Task: Create a due date automation trigger when advanced on, on the monday of the week before a card is due add fields without custom field "Resume" set to a number greater than 1 and lower than 10 at 11:00 AM.
Action: Mouse moved to (826, 255)
Screenshot: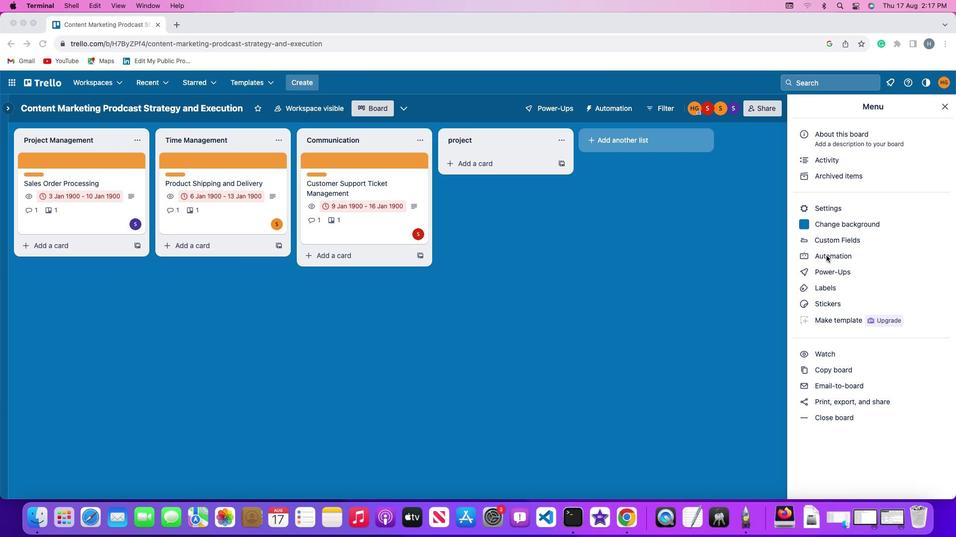 
Action: Mouse pressed left at (826, 255)
Screenshot: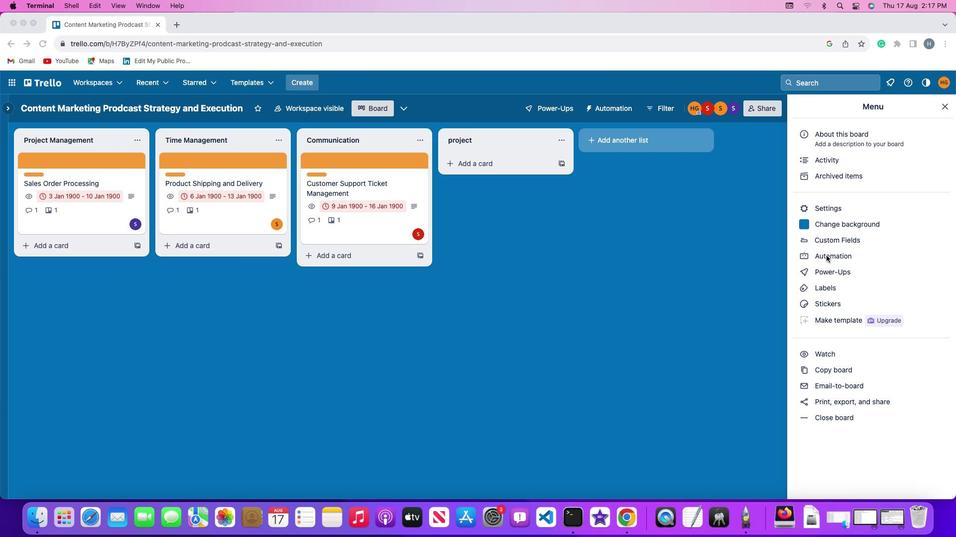 
Action: Mouse pressed left at (826, 255)
Screenshot: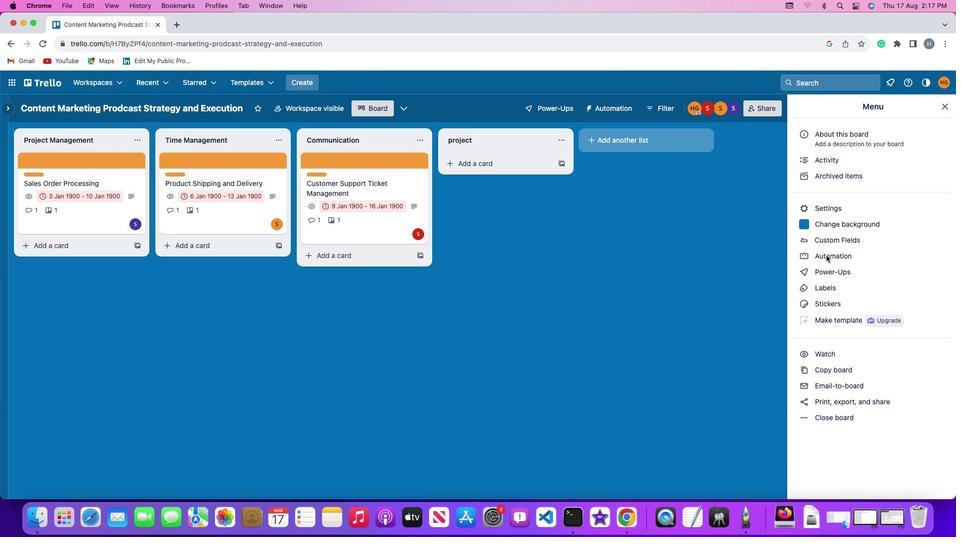 
Action: Mouse moved to (45, 235)
Screenshot: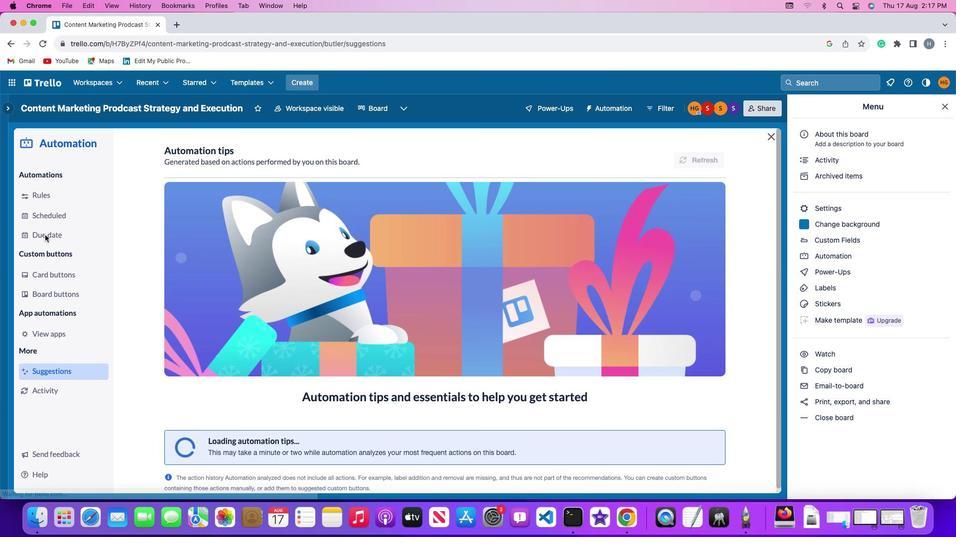 
Action: Mouse pressed left at (45, 235)
Screenshot: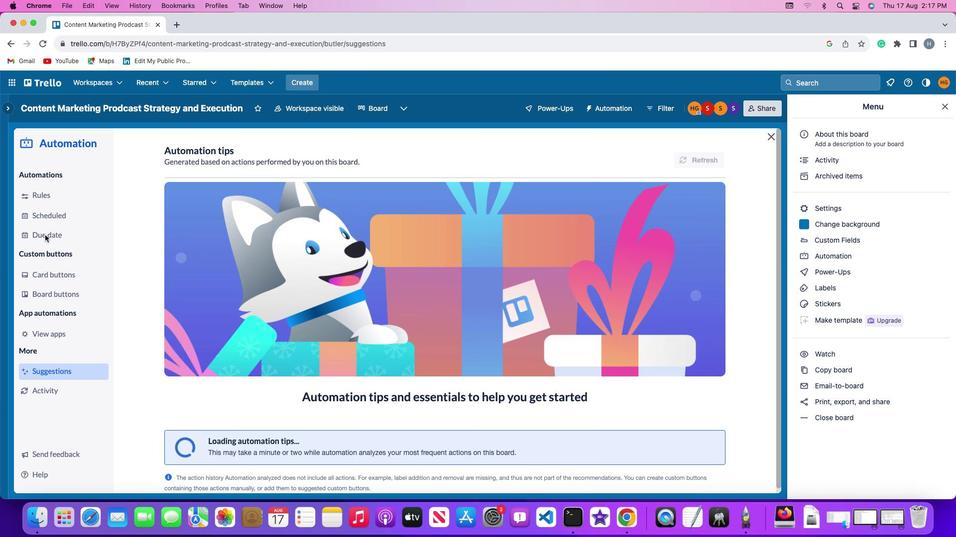 
Action: Mouse moved to (680, 152)
Screenshot: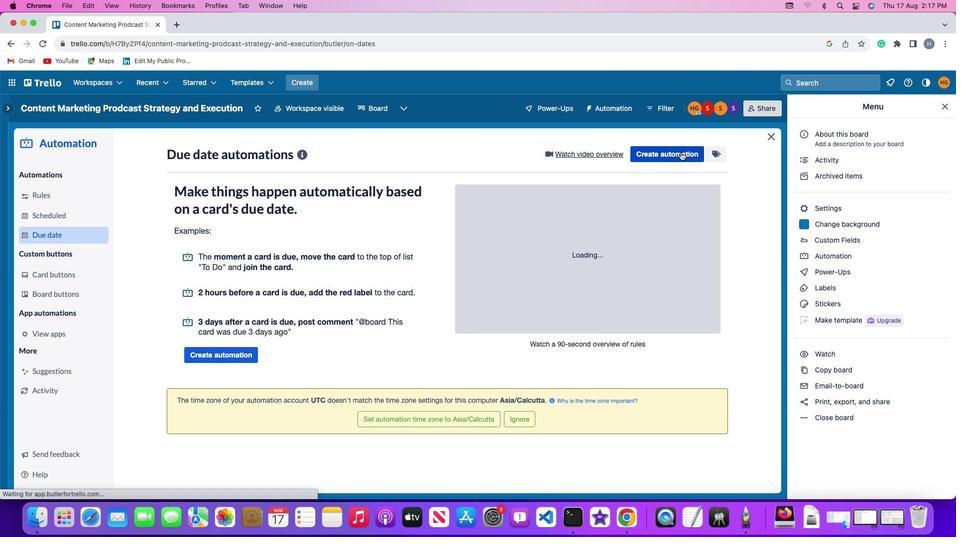 
Action: Mouse pressed left at (680, 152)
Screenshot: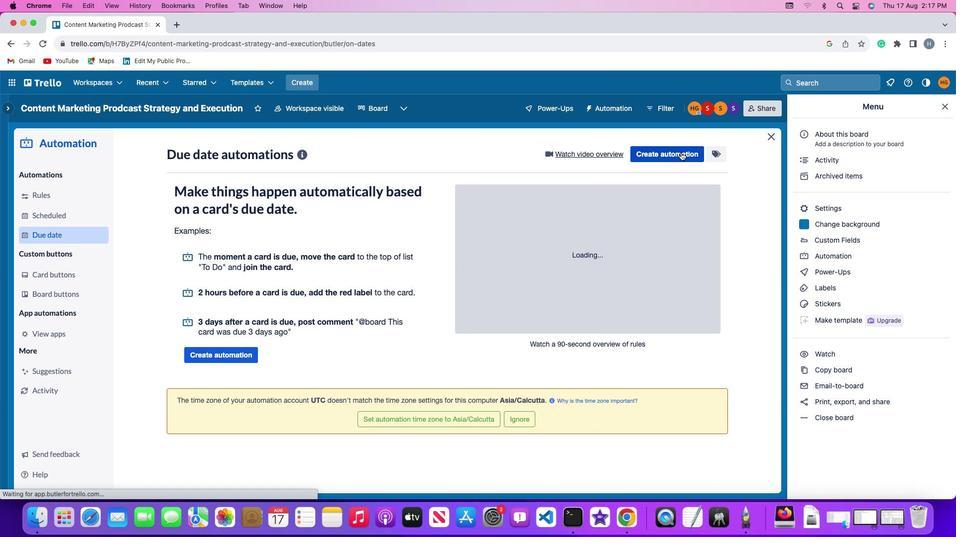 
Action: Mouse moved to (185, 251)
Screenshot: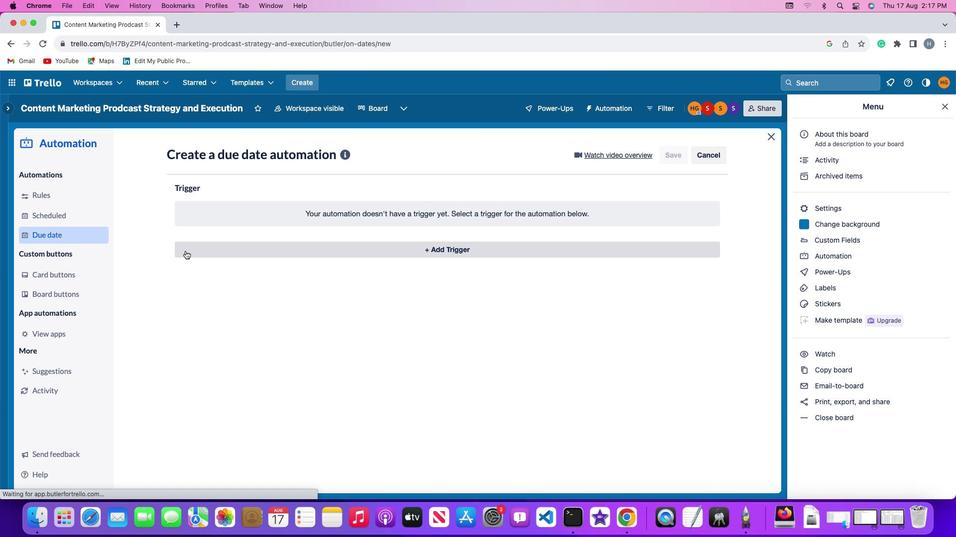 
Action: Mouse pressed left at (185, 251)
Screenshot: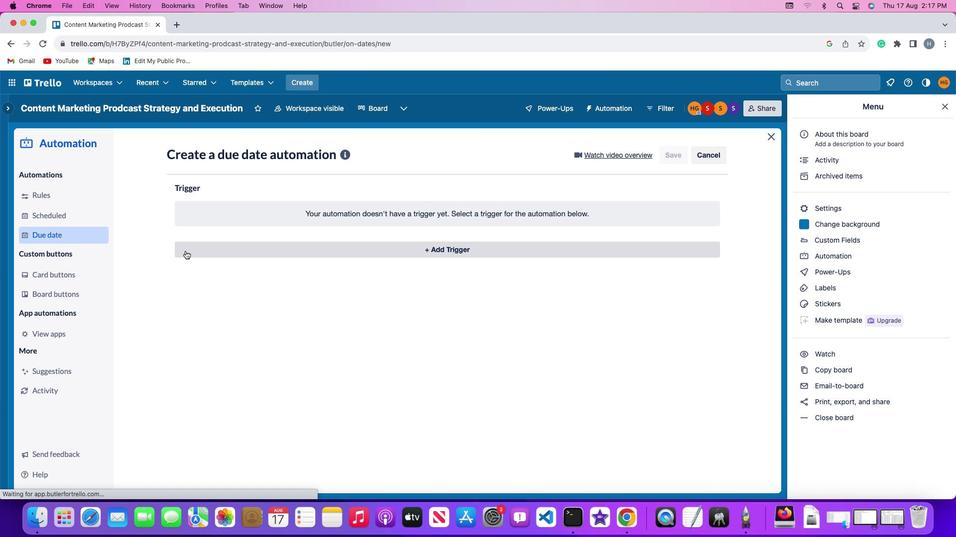 
Action: Mouse moved to (207, 434)
Screenshot: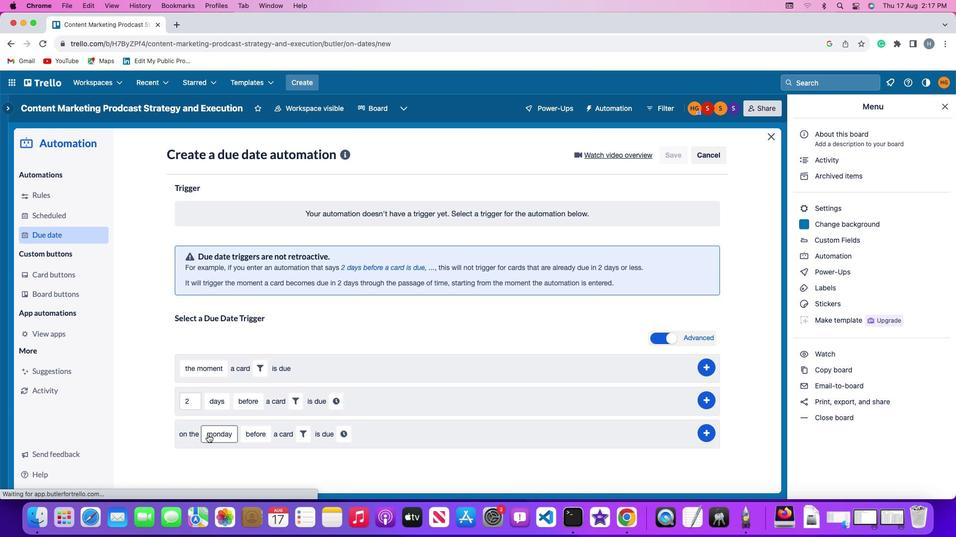 
Action: Mouse pressed left at (207, 434)
Screenshot: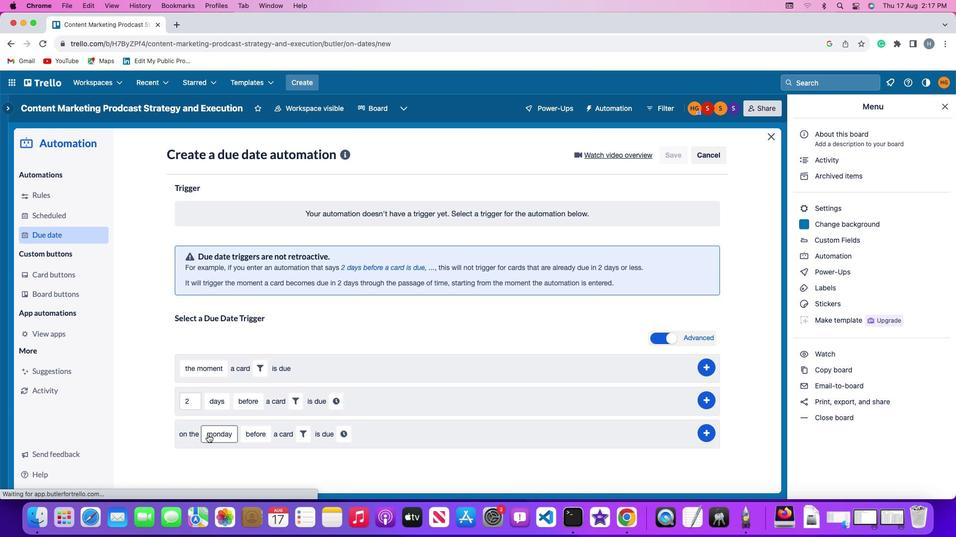 
Action: Mouse moved to (232, 294)
Screenshot: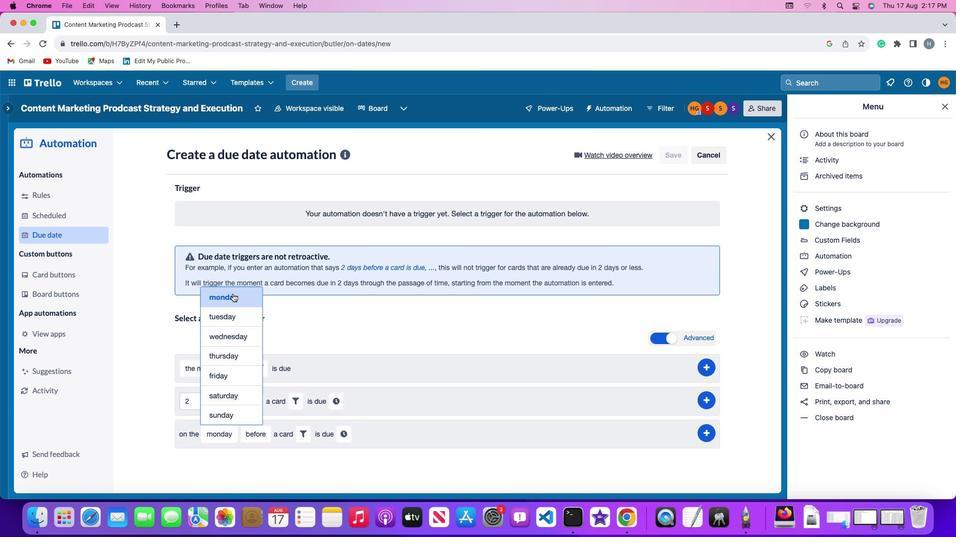 
Action: Mouse pressed left at (232, 294)
Screenshot: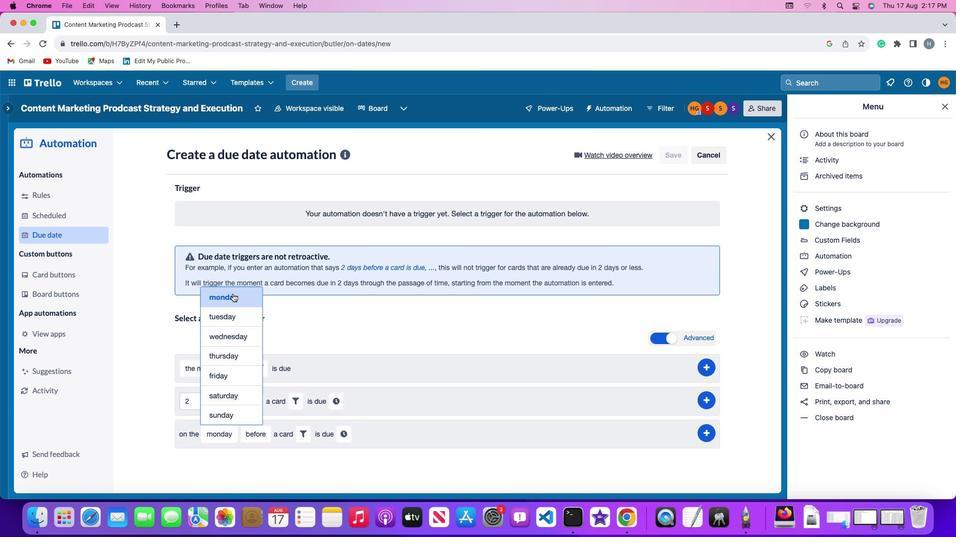 
Action: Mouse moved to (261, 429)
Screenshot: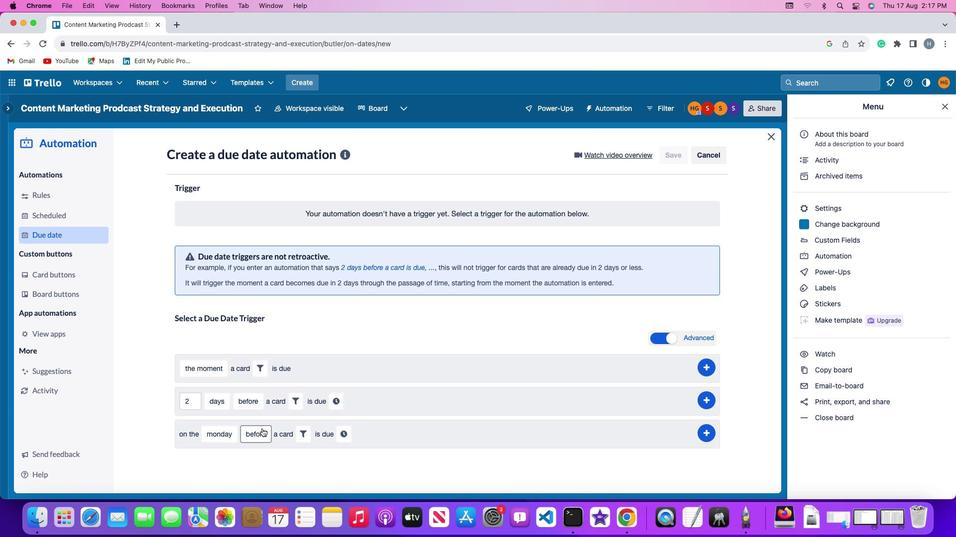 
Action: Mouse pressed left at (261, 429)
Screenshot: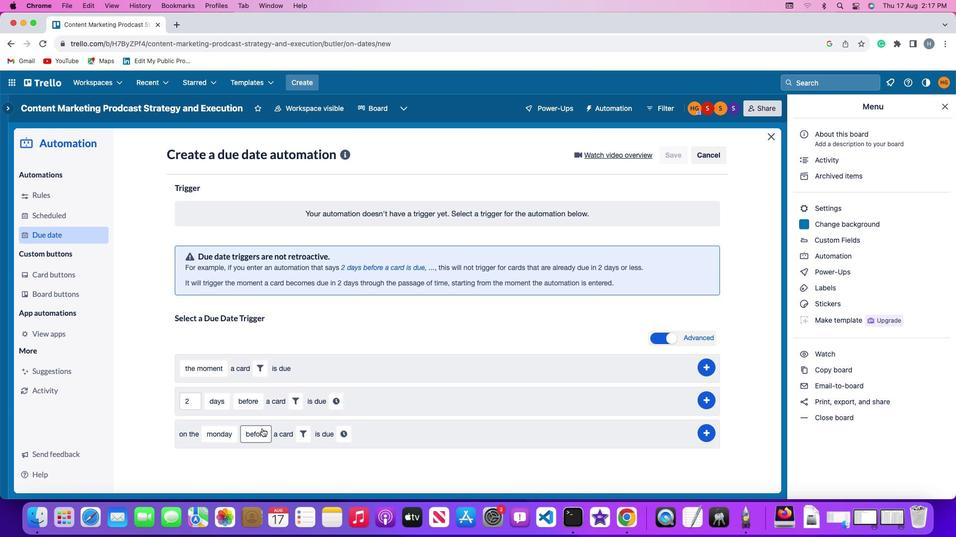 
Action: Mouse moved to (262, 413)
Screenshot: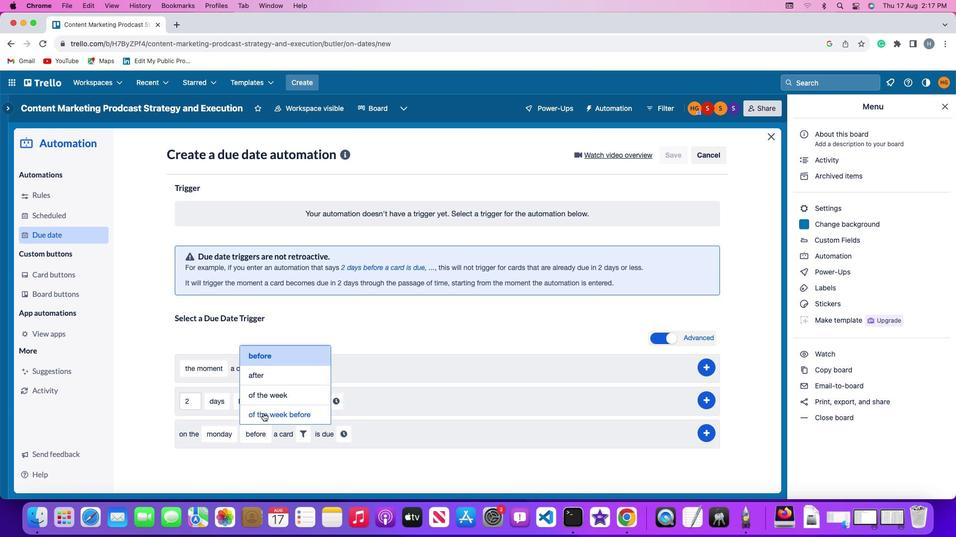 
Action: Mouse pressed left at (262, 413)
Screenshot: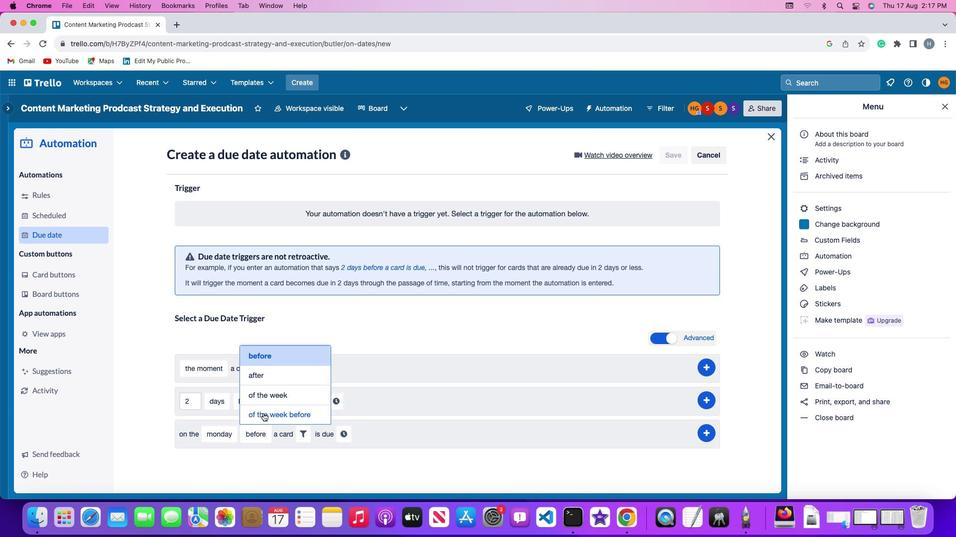 
Action: Mouse moved to (340, 434)
Screenshot: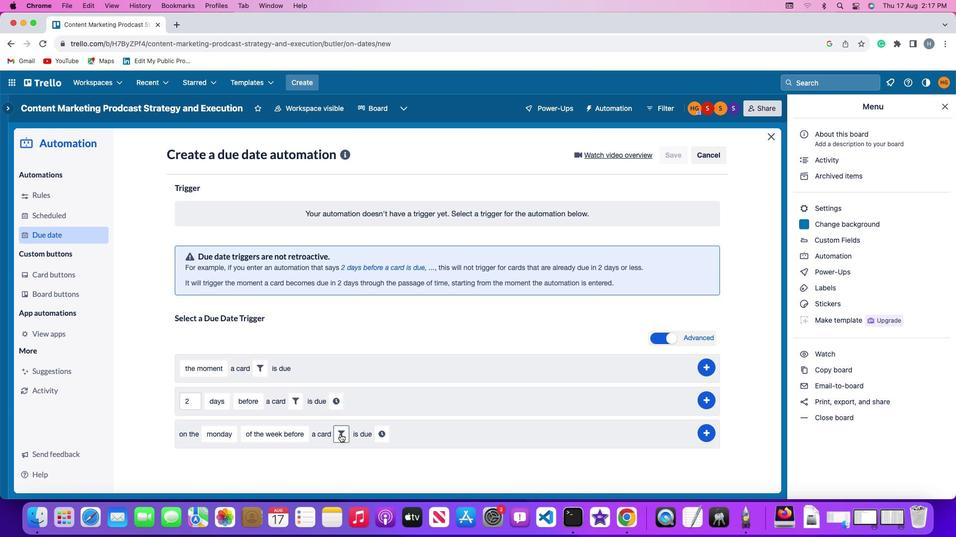 
Action: Mouse pressed left at (340, 434)
Screenshot: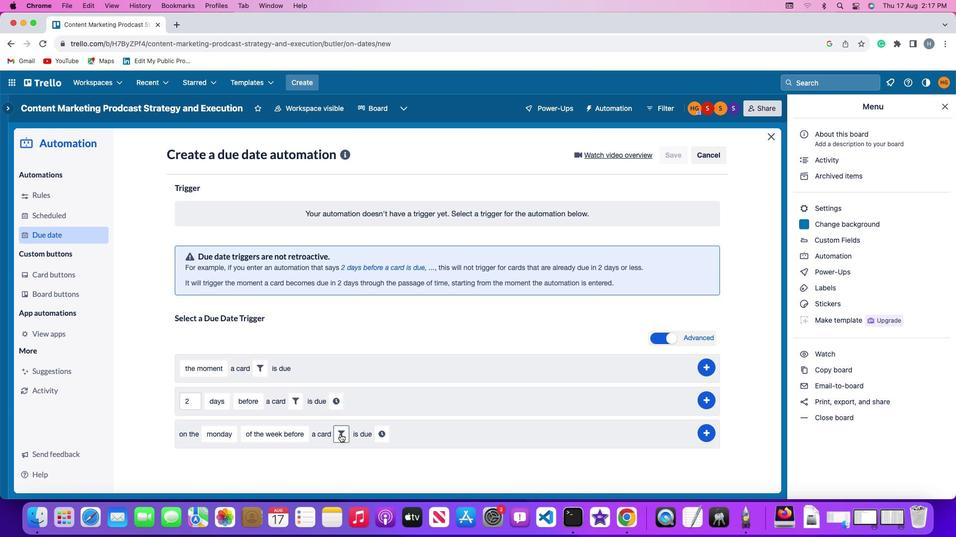 
Action: Mouse moved to (496, 466)
Screenshot: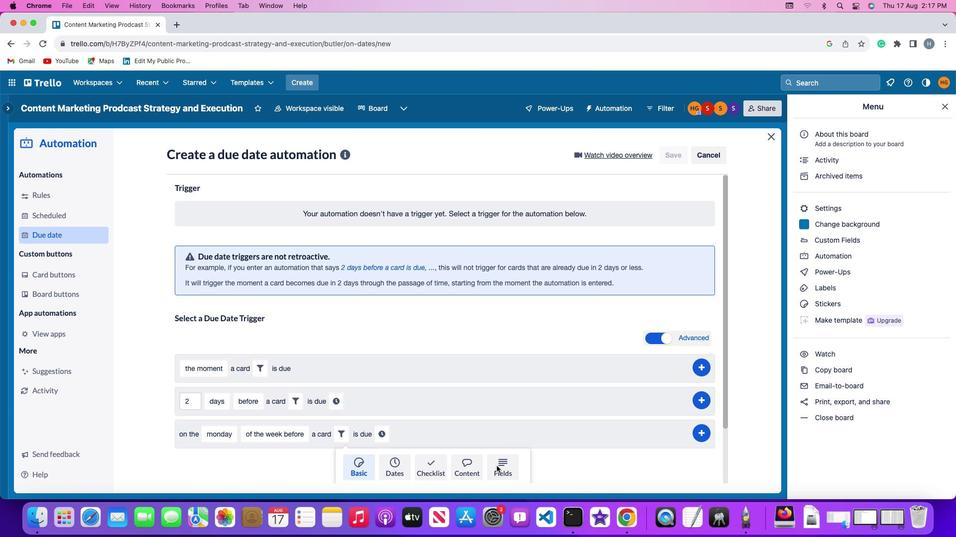 
Action: Mouse pressed left at (496, 466)
Screenshot: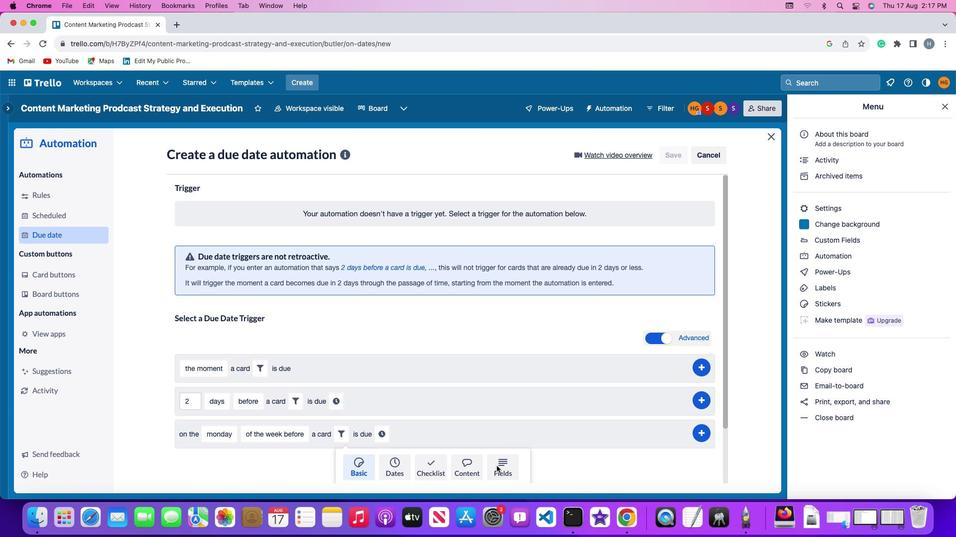 
Action: Mouse moved to (307, 456)
Screenshot: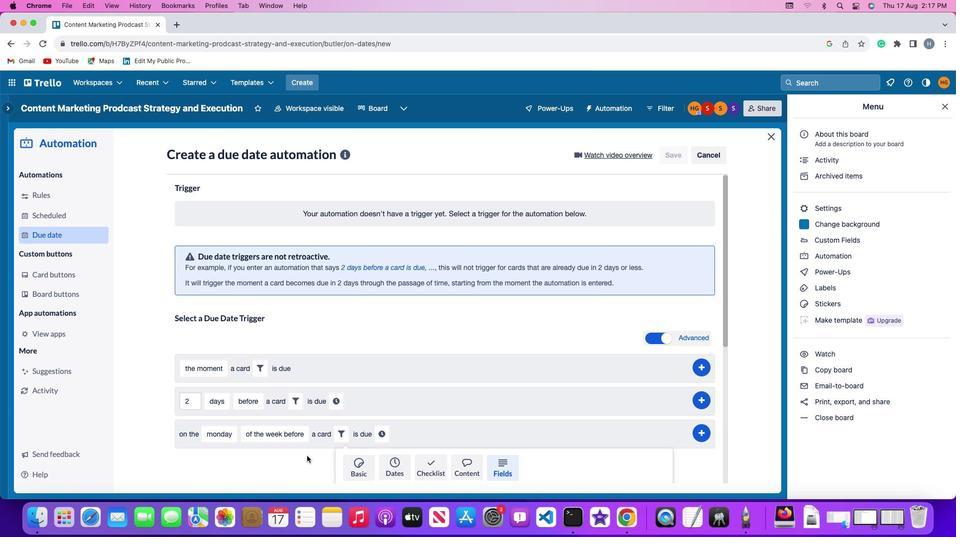 
Action: Mouse scrolled (307, 456) with delta (0, 0)
Screenshot: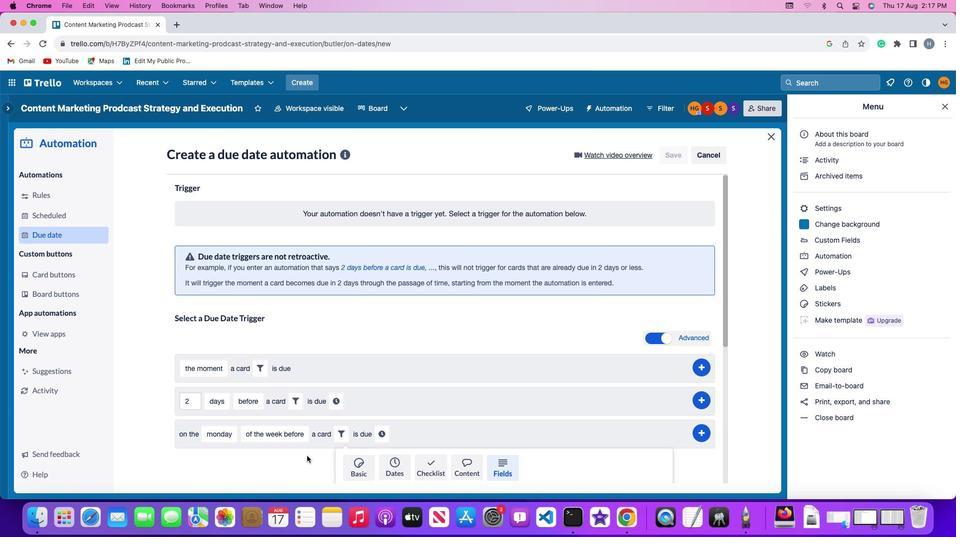 
Action: Mouse scrolled (307, 456) with delta (0, 0)
Screenshot: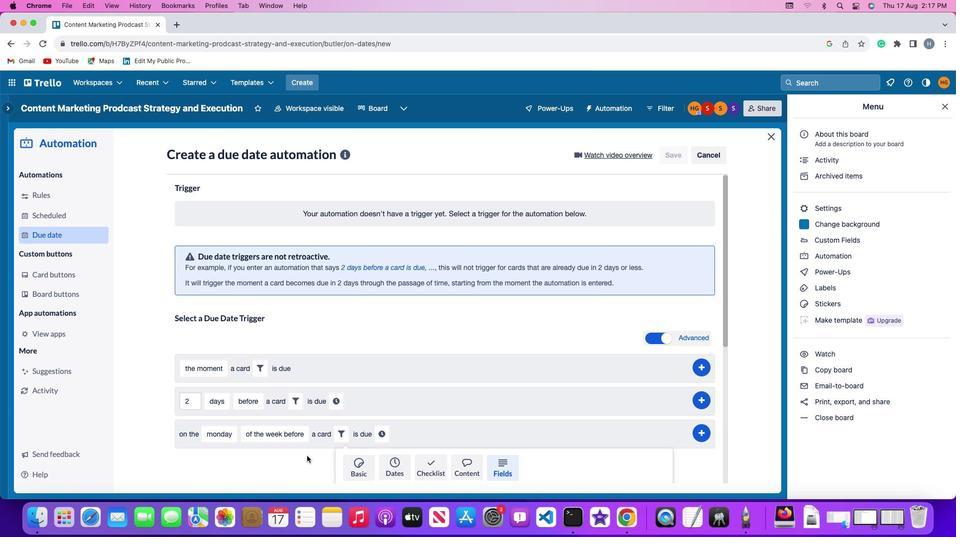 
Action: Mouse scrolled (307, 456) with delta (0, -1)
Screenshot: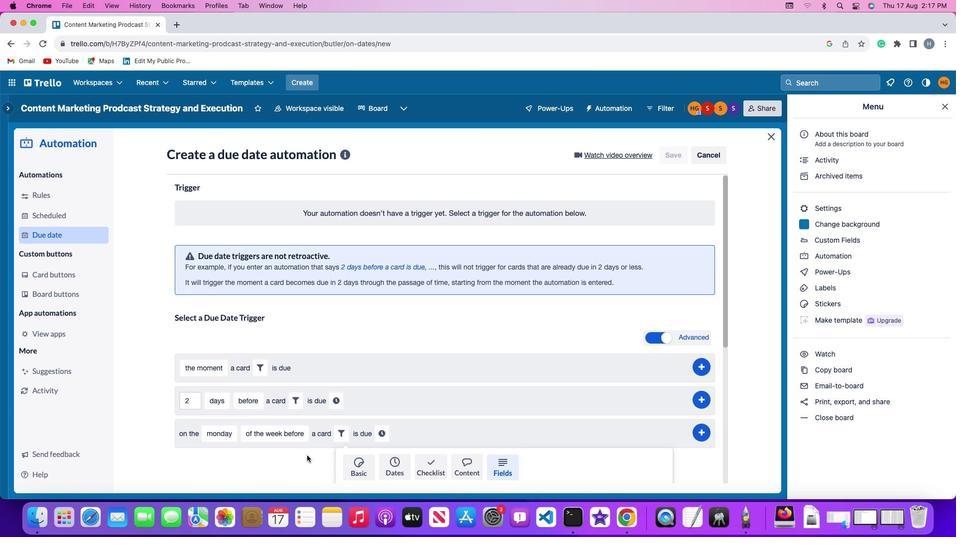 
Action: Mouse moved to (307, 456)
Screenshot: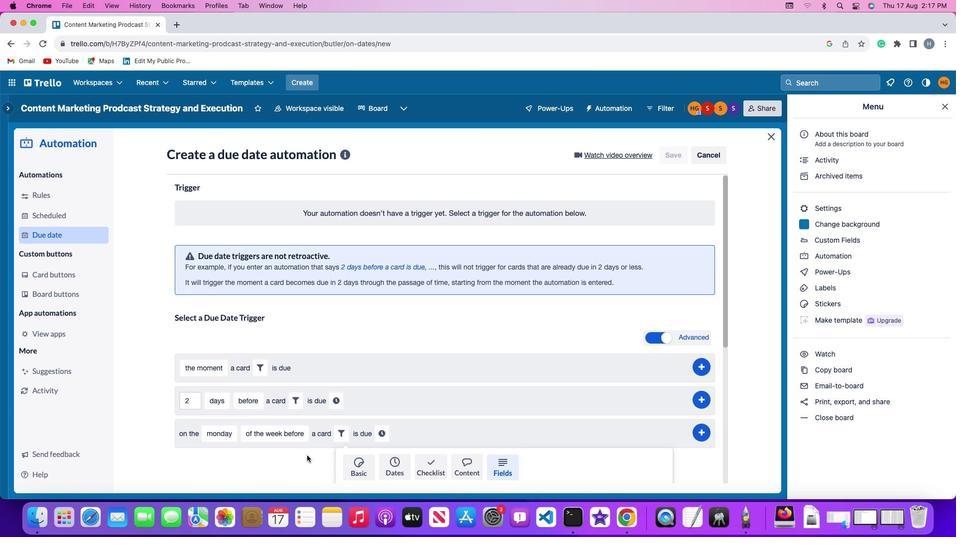 
Action: Mouse scrolled (307, 456) with delta (0, -2)
Screenshot: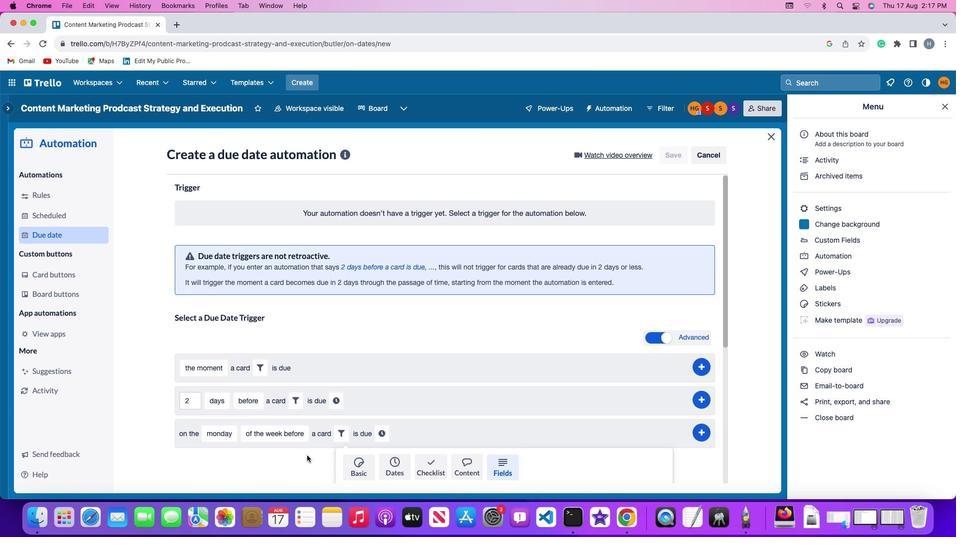 
Action: Mouse moved to (306, 455)
Screenshot: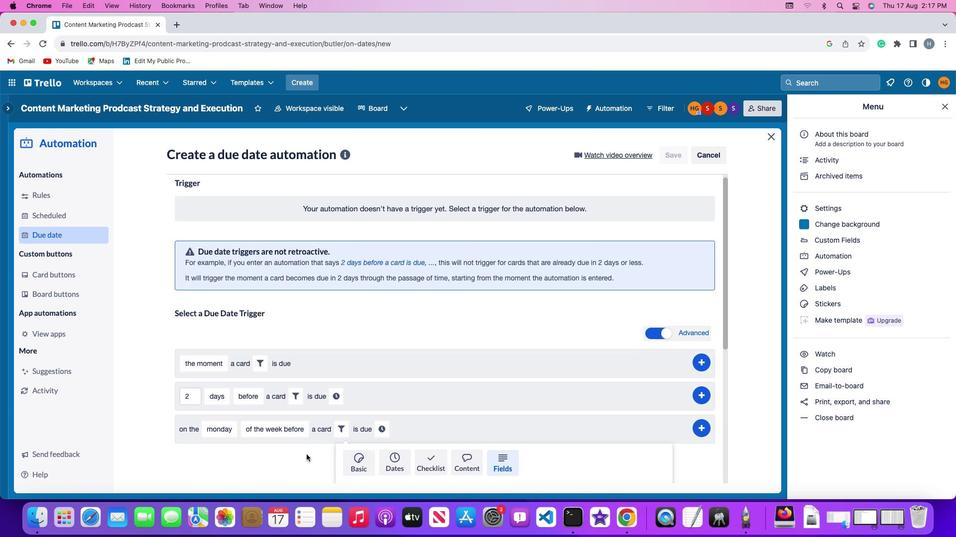 
Action: Mouse scrolled (306, 455) with delta (0, -2)
Screenshot: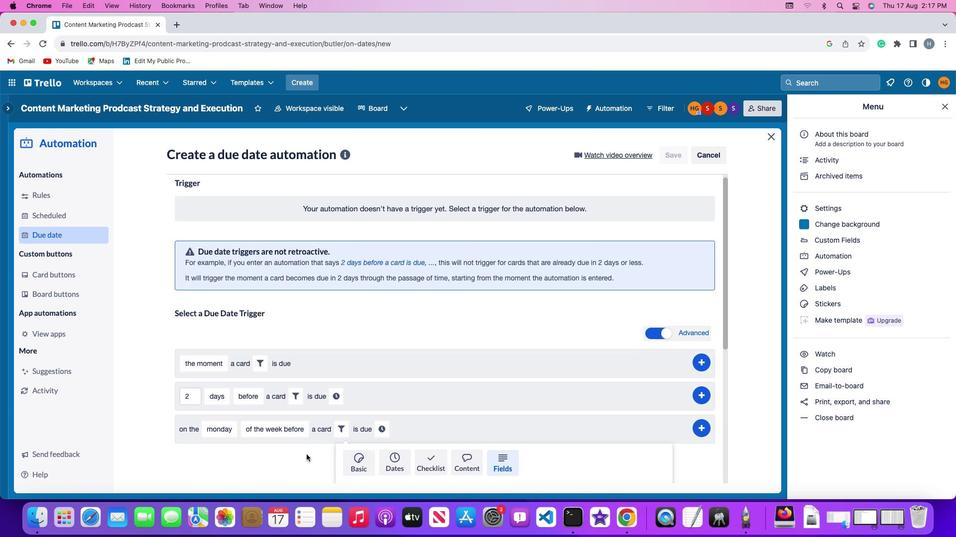 
Action: Mouse moved to (305, 453)
Screenshot: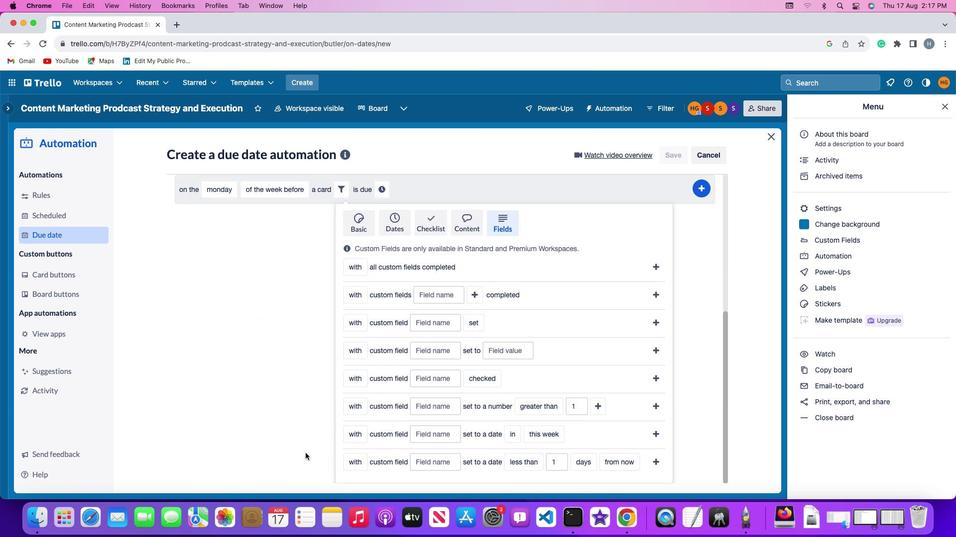 
Action: Mouse scrolled (305, 453) with delta (0, 0)
Screenshot: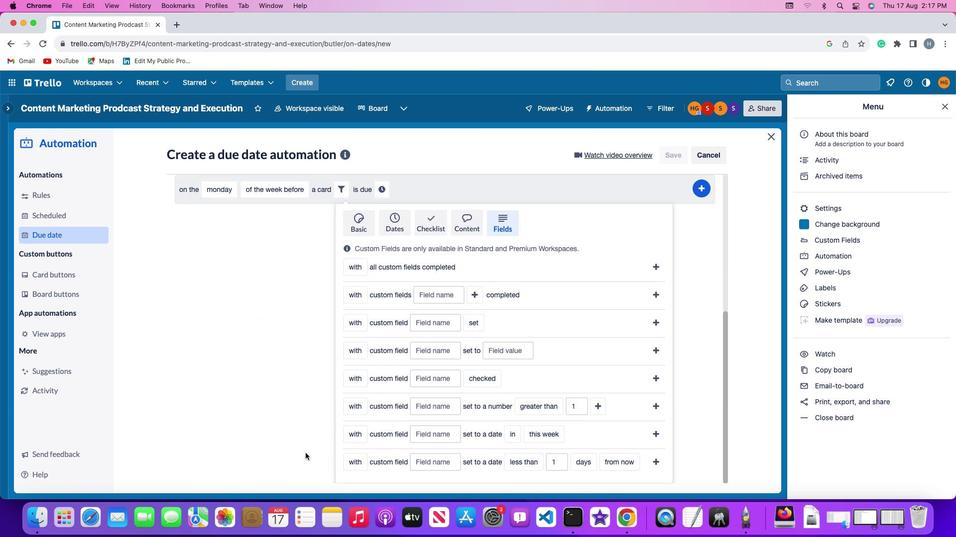 
Action: Mouse moved to (305, 453)
Screenshot: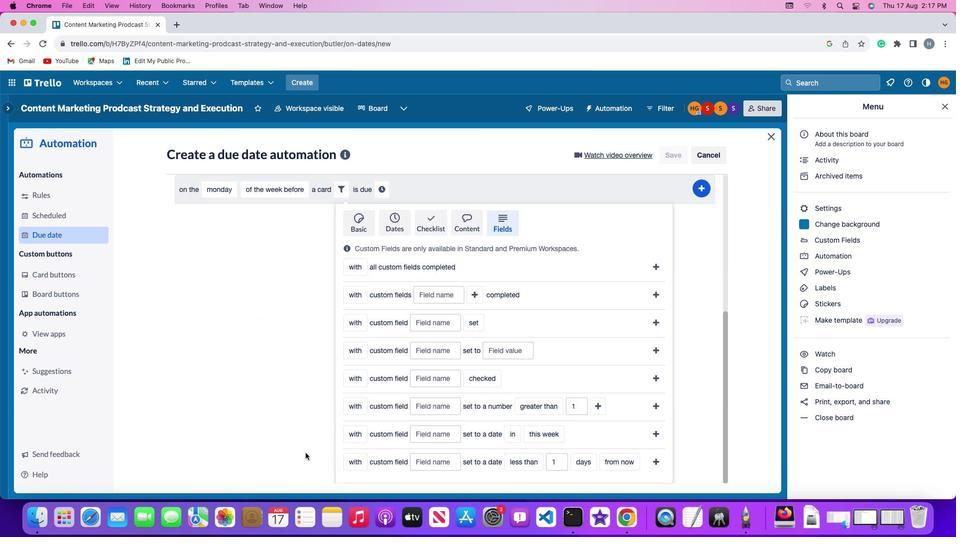 
Action: Mouse scrolled (305, 453) with delta (0, 0)
Screenshot: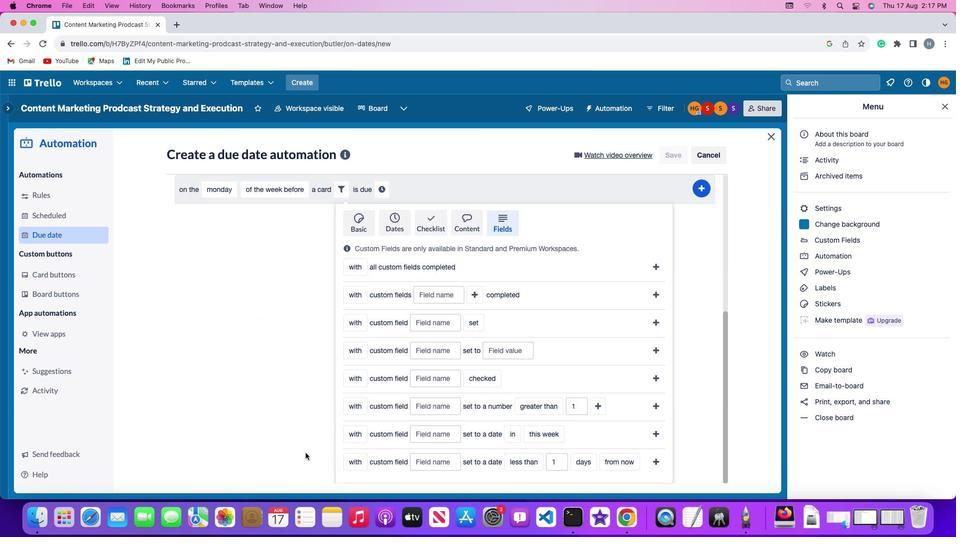 
Action: Mouse moved to (305, 453)
Screenshot: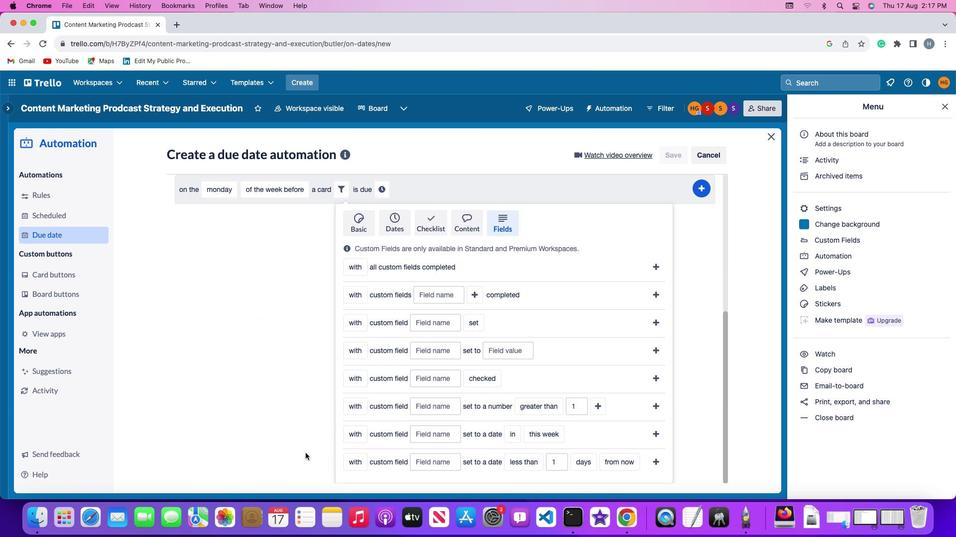 
Action: Mouse scrolled (305, 453) with delta (0, -1)
Screenshot: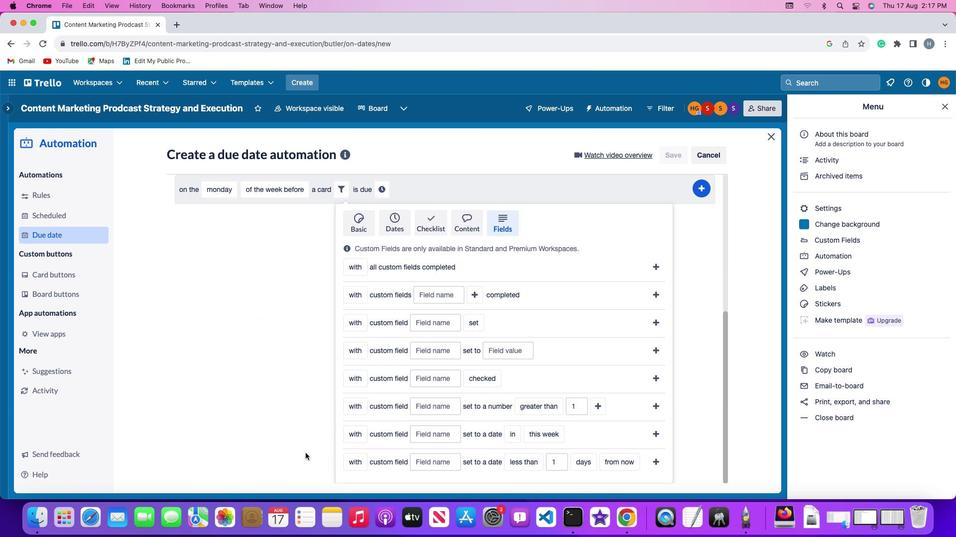 
Action: Mouse scrolled (305, 453) with delta (0, -2)
Screenshot: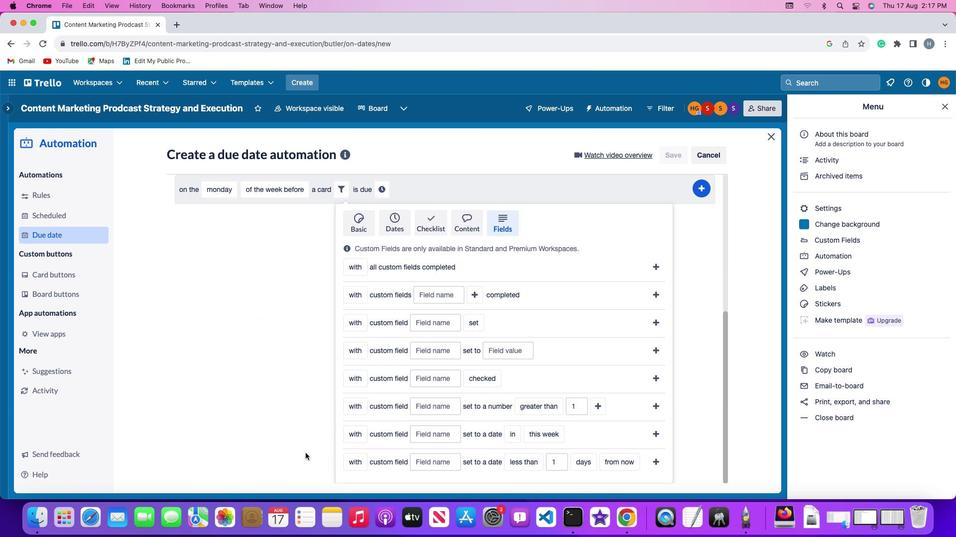 
Action: Mouse moved to (344, 403)
Screenshot: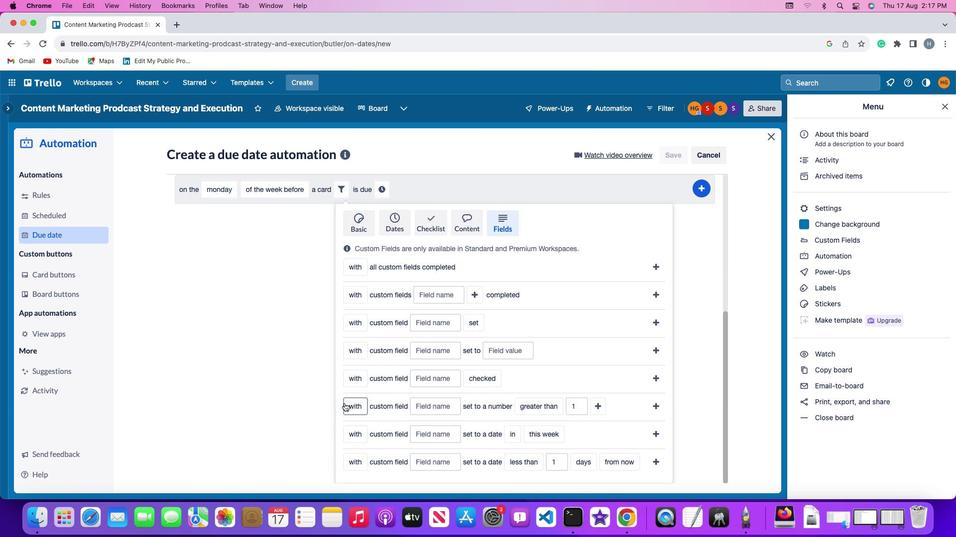 
Action: Mouse pressed left at (344, 403)
Screenshot: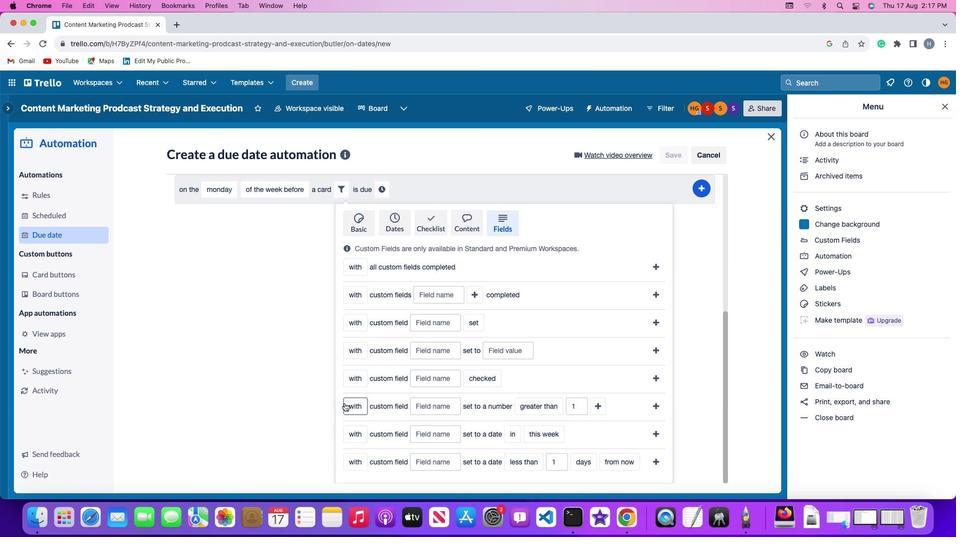 
Action: Mouse moved to (355, 446)
Screenshot: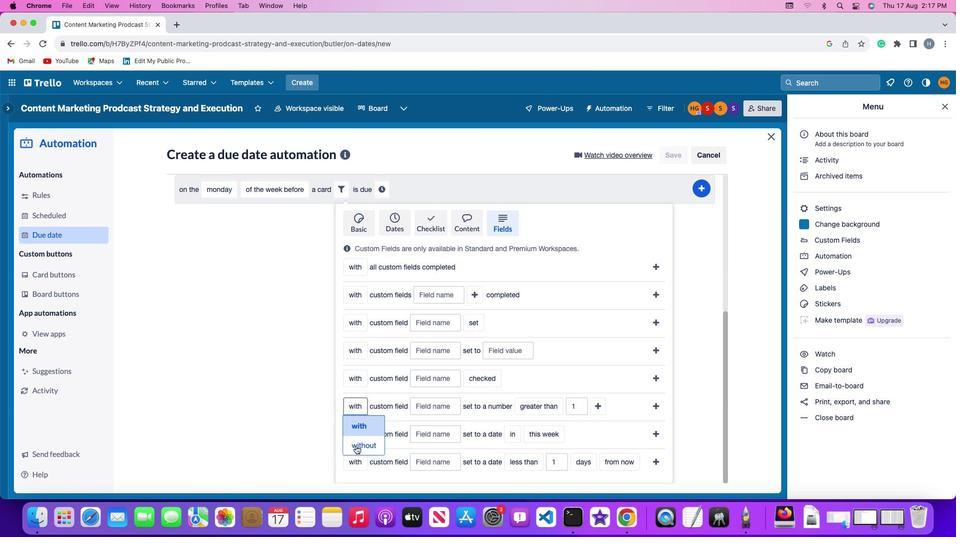 
Action: Mouse pressed left at (355, 446)
Screenshot: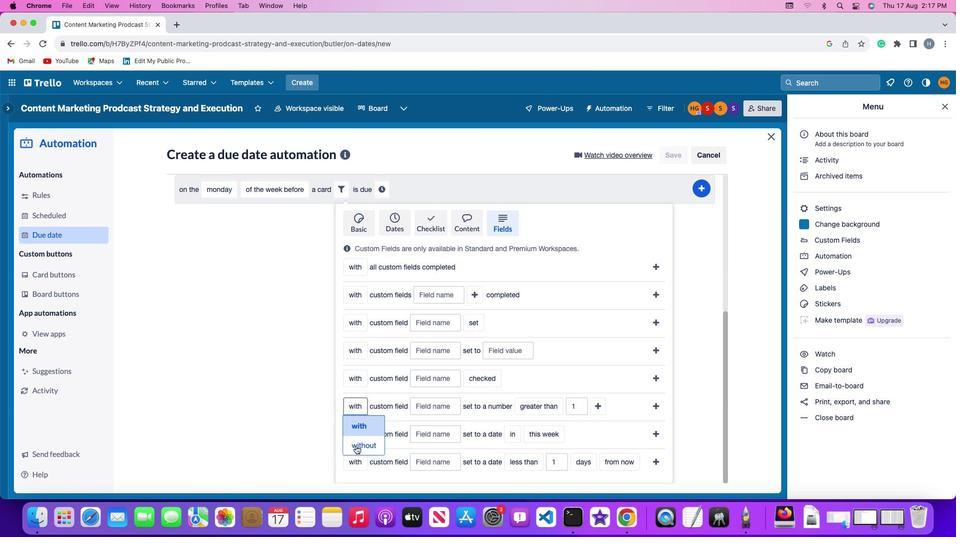 
Action: Mouse moved to (445, 402)
Screenshot: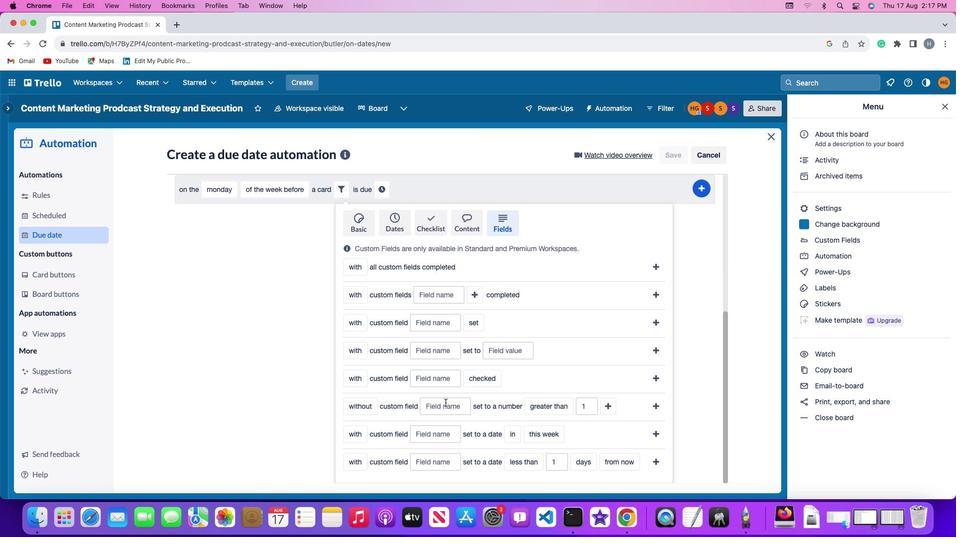 
Action: Mouse pressed left at (445, 402)
Screenshot: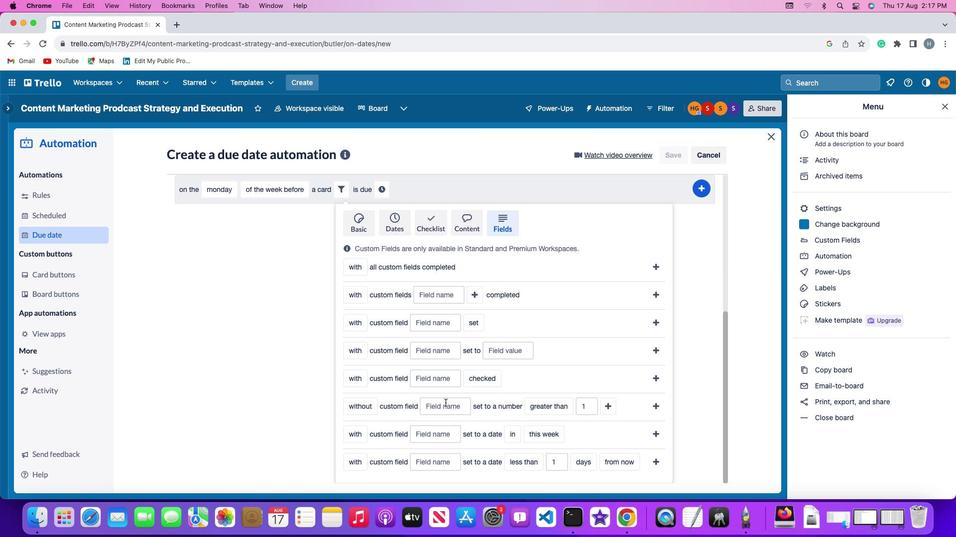 
Action: Key pressed Key.shift'R''e''s''u''m''e'
Screenshot: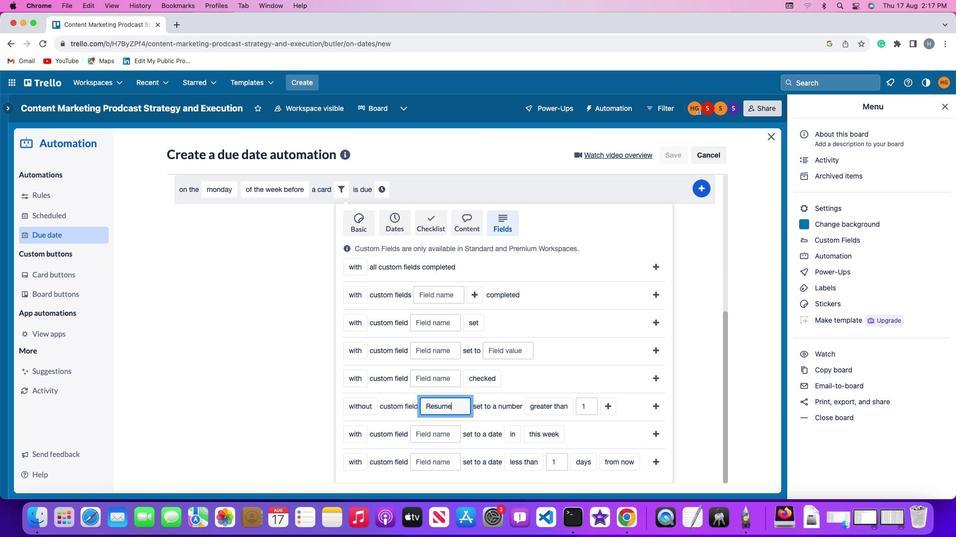 
Action: Mouse moved to (528, 403)
Screenshot: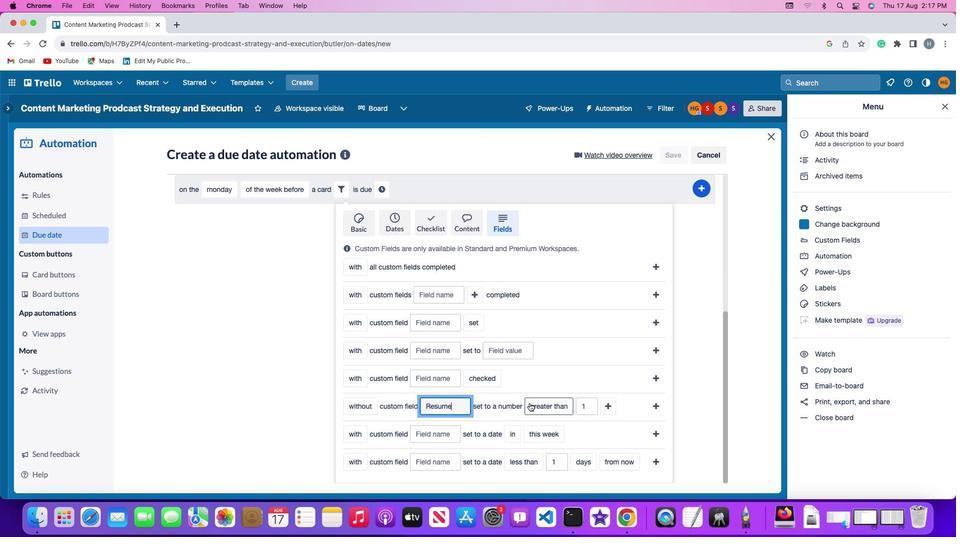 
Action: Mouse pressed left at (528, 403)
Screenshot: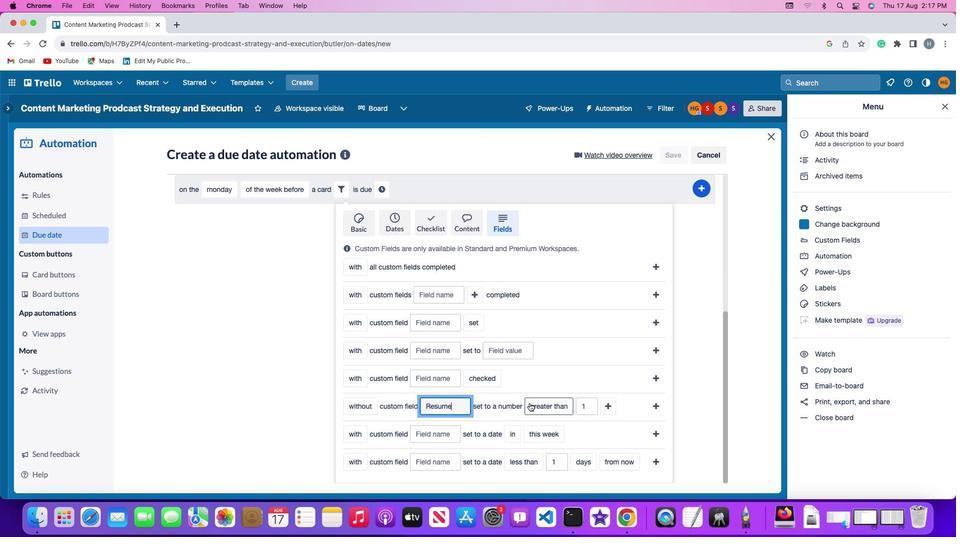 
Action: Mouse moved to (555, 330)
Screenshot: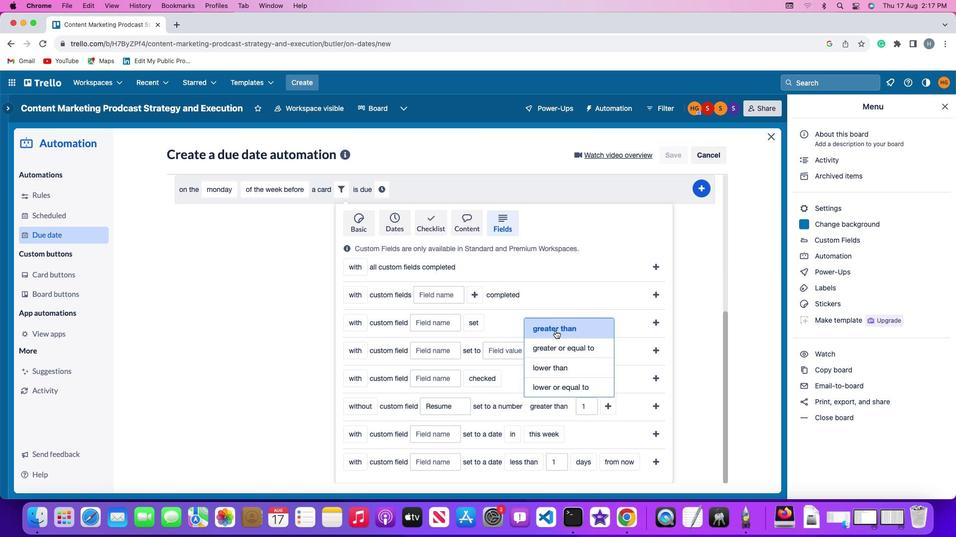 
Action: Mouse pressed left at (555, 330)
Screenshot: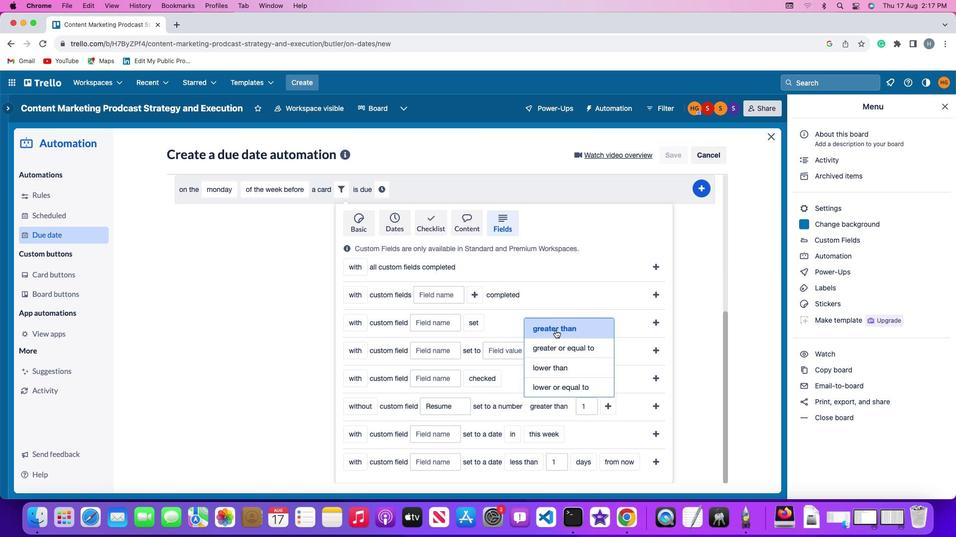
Action: Mouse moved to (590, 406)
Screenshot: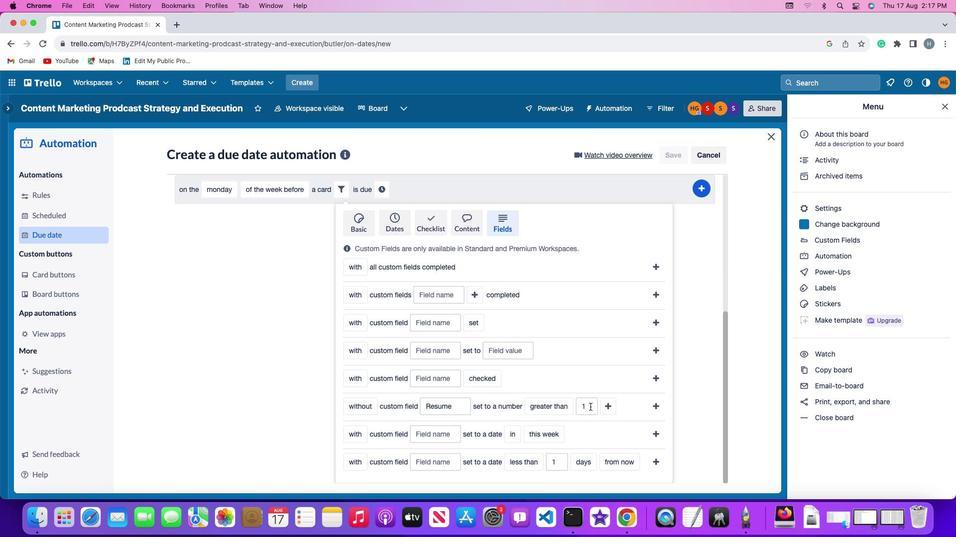 
Action: Mouse pressed left at (590, 406)
Screenshot: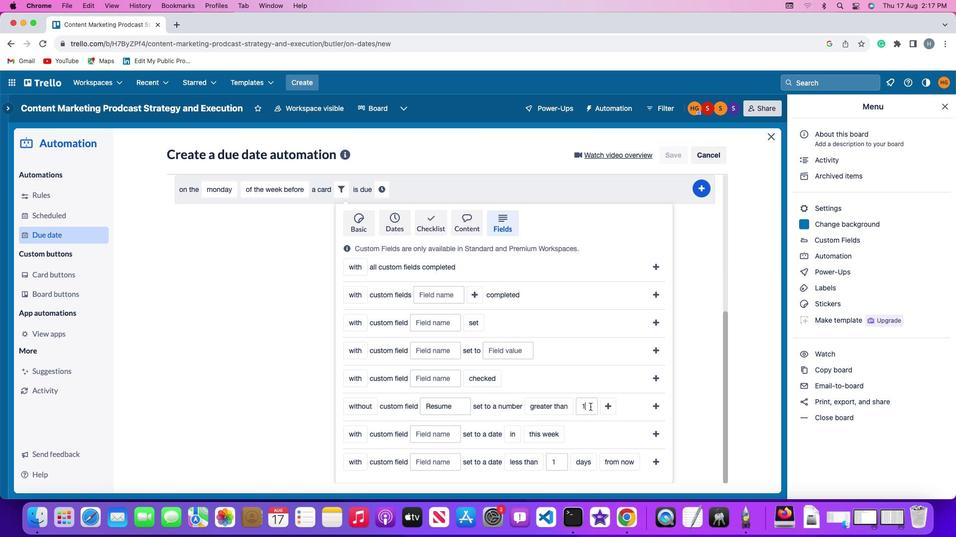 
Action: Mouse moved to (582, 412)
Screenshot: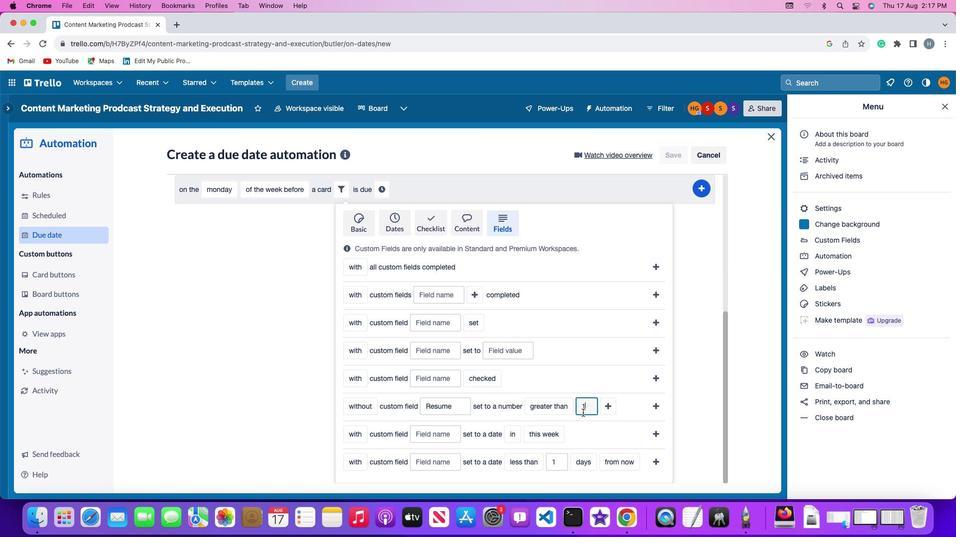
Action: Key pressed Key.backspace
Screenshot: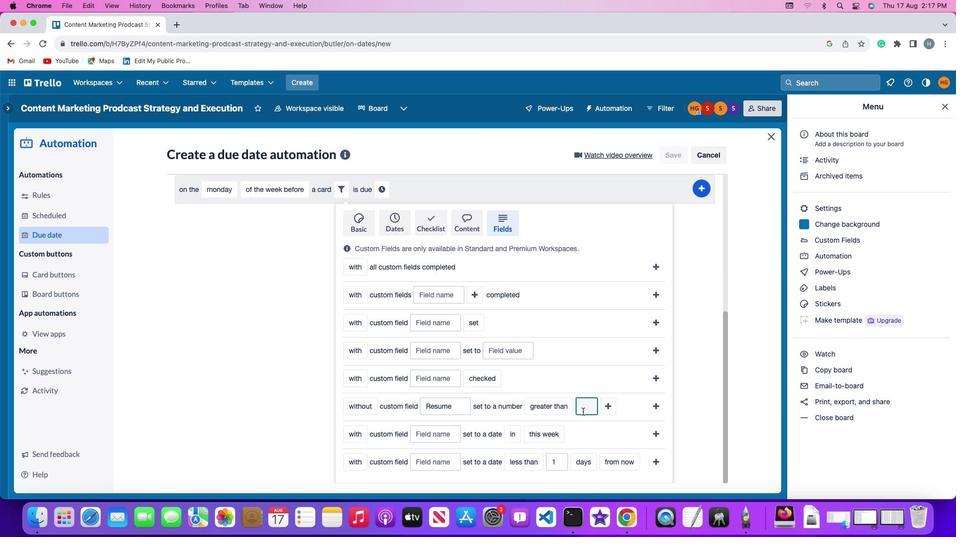 
Action: Mouse moved to (583, 412)
Screenshot: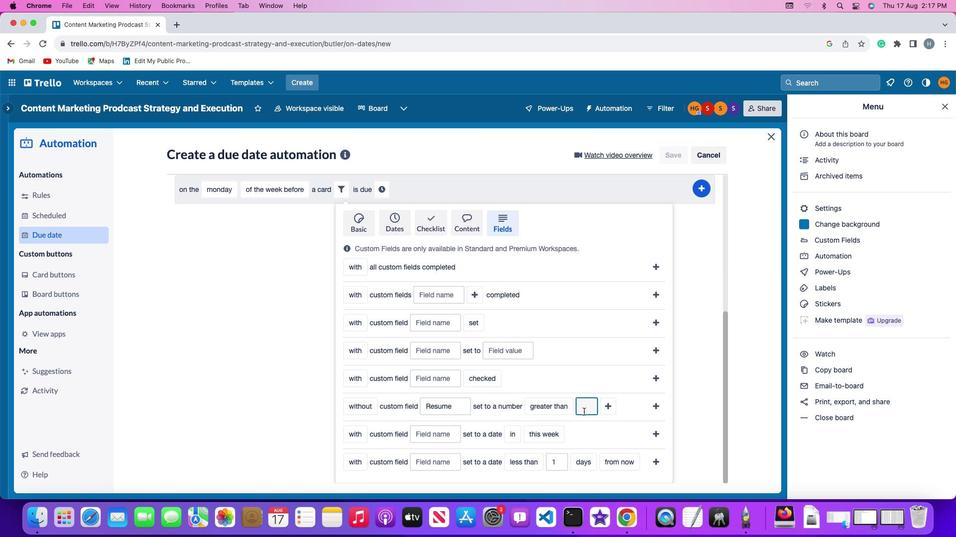 
Action: Key pressed '1'
Screenshot: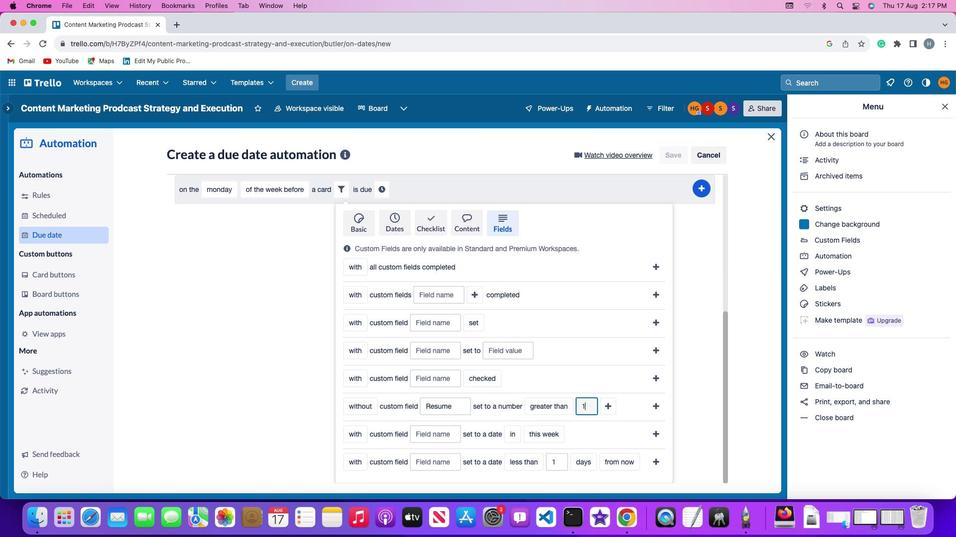 
Action: Mouse moved to (610, 408)
Screenshot: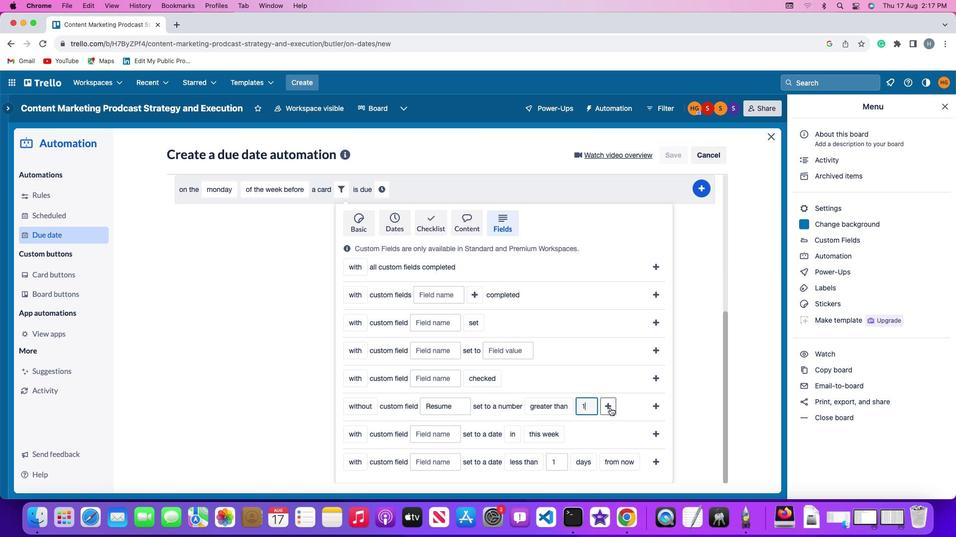 
Action: Mouse pressed left at (610, 408)
Screenshot: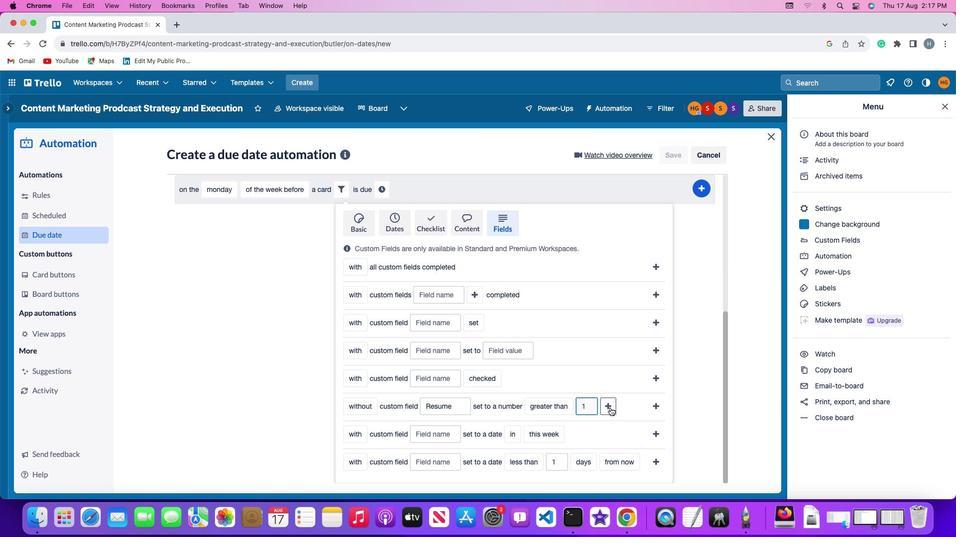 
Action: Mouse moved to (377, 428)
Screenshot: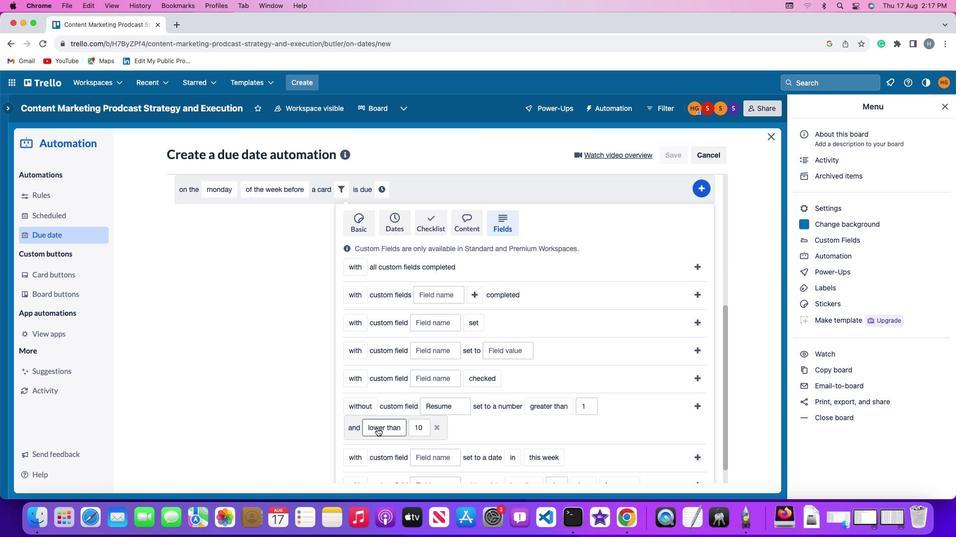 
Action: Mouse pressed left at (377, 428)
Screenshot: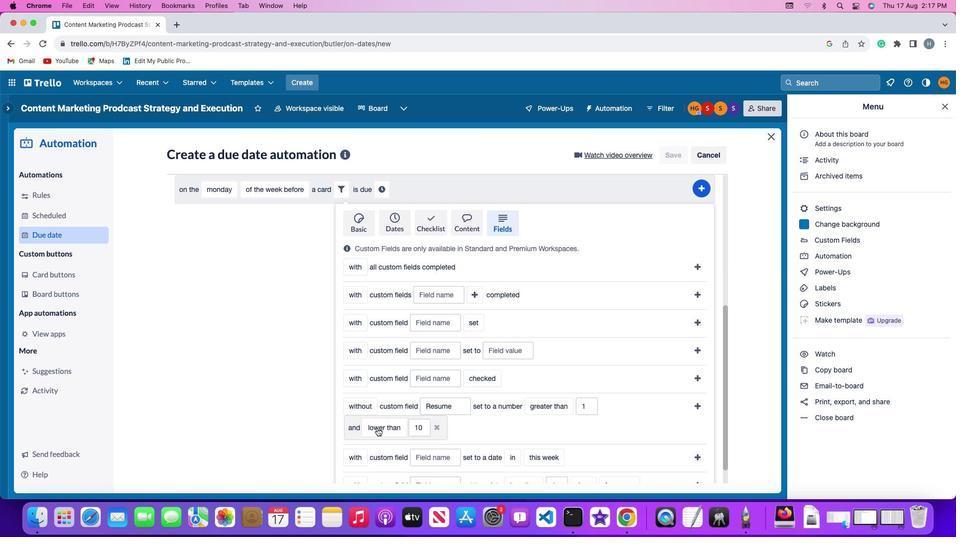 
Action: Mouse moved to (392, 349)
Screenshot: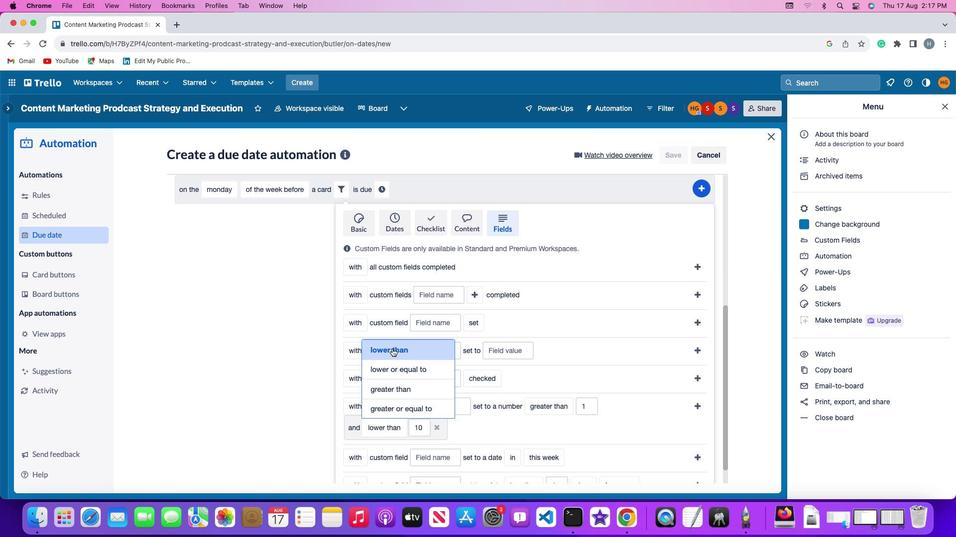 
Action: Mouse pressed left at (392, 349)
Screenshot: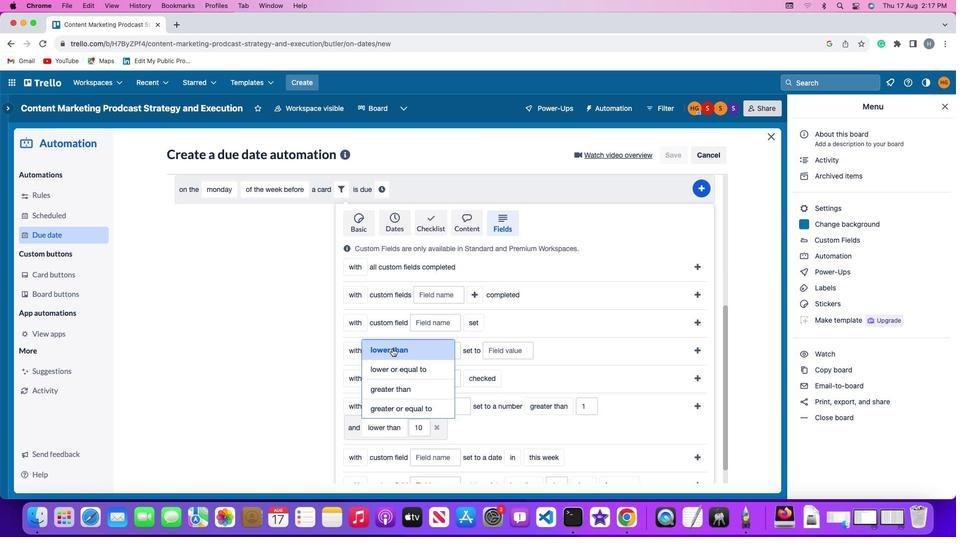 
Action: Mouse moved to (426, 428)
Screenshot: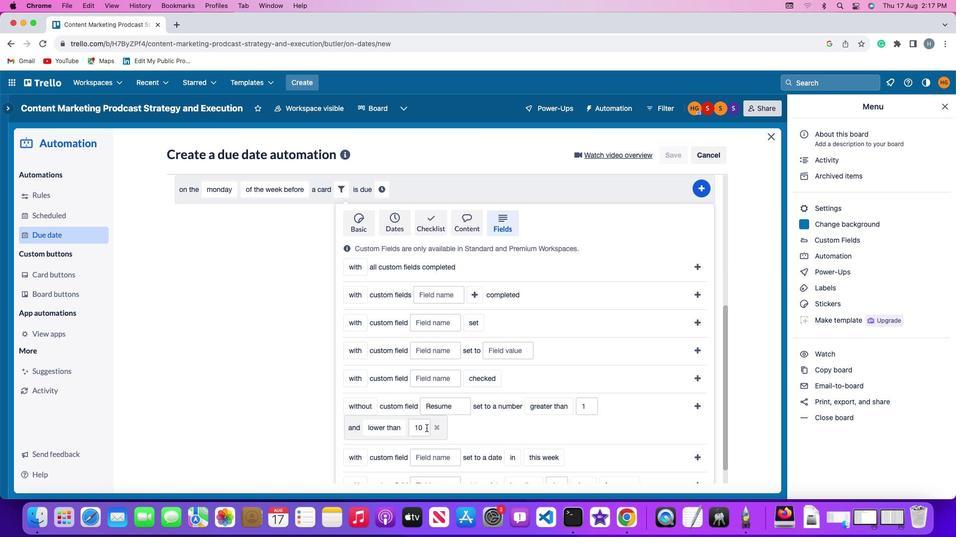 
Action: Mouse pressed left at (426, 428)
Screenshot: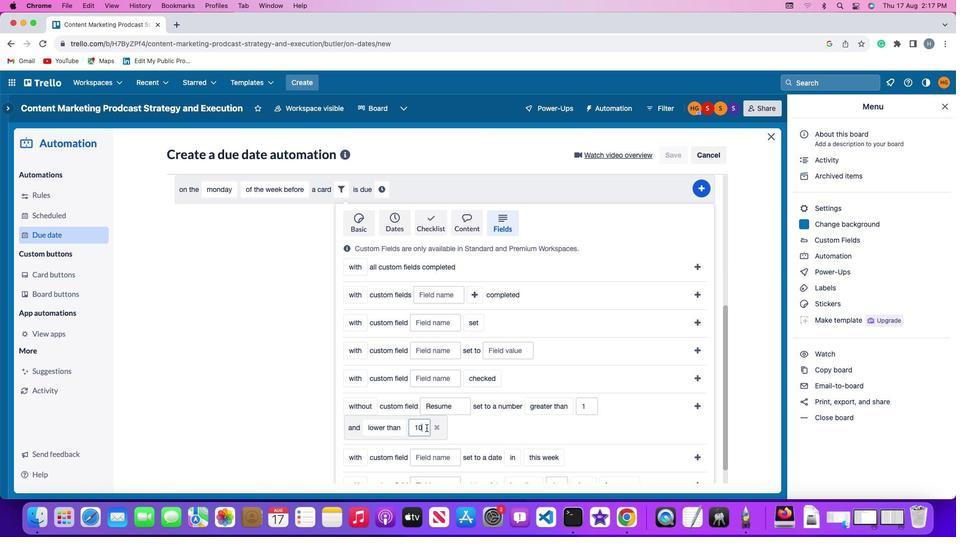 
Action: Mouse moved to (426, 427)
Screenshot: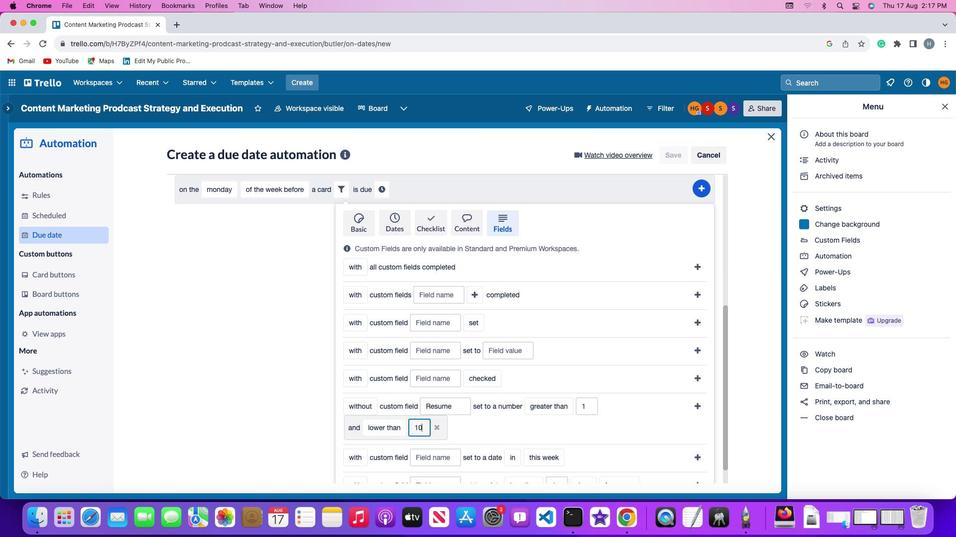 
Action: Key pressed Key.backspaceKey.backspace'1''0'
Screenshot: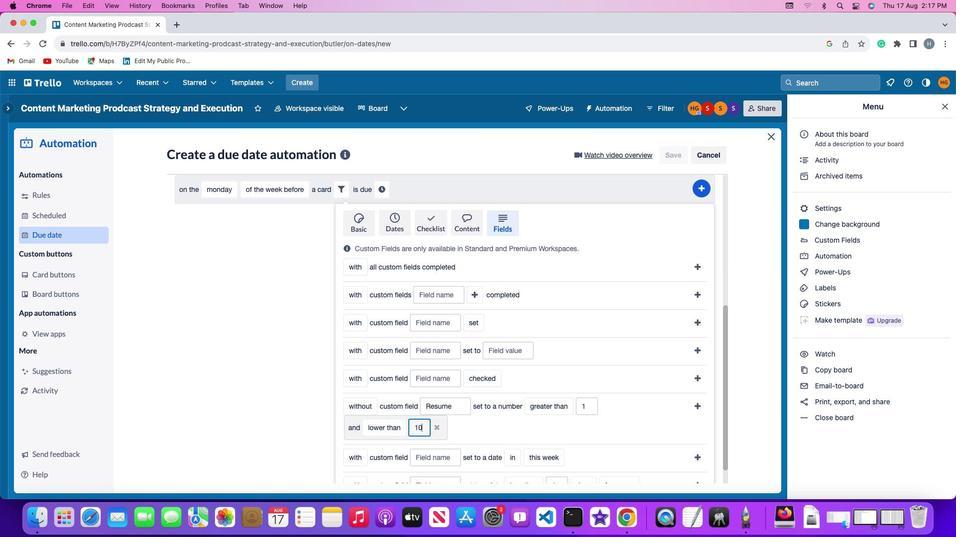 
Action: Mouse moved to (698, 403)
Screenshot: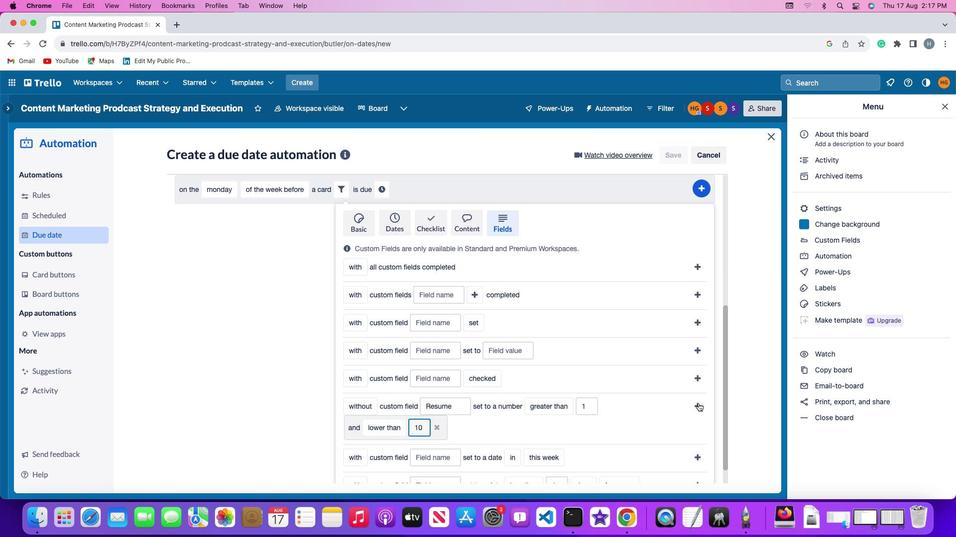 
Action: Mouse pressed left at (698, 403)
Screenshot: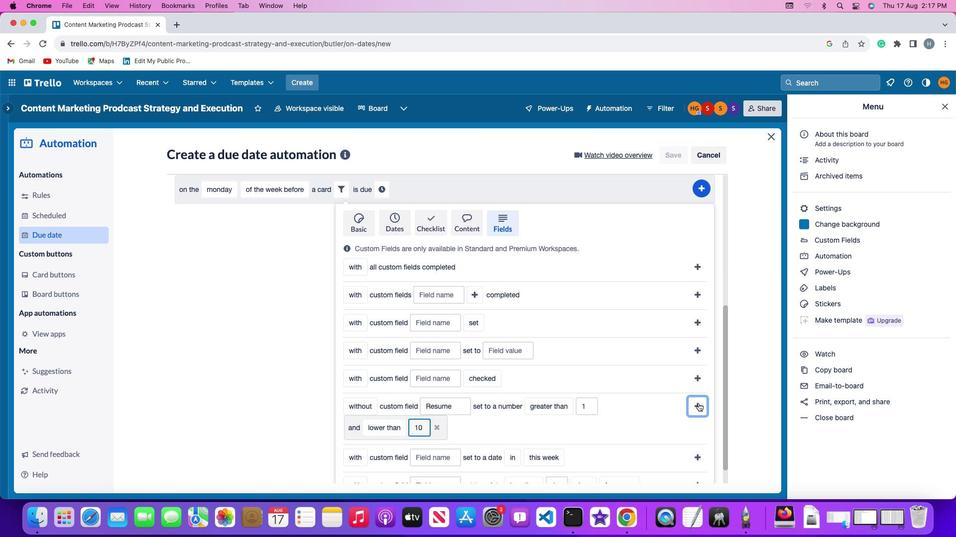 
Action: Mouse moved to (655, 432)
Screenshot: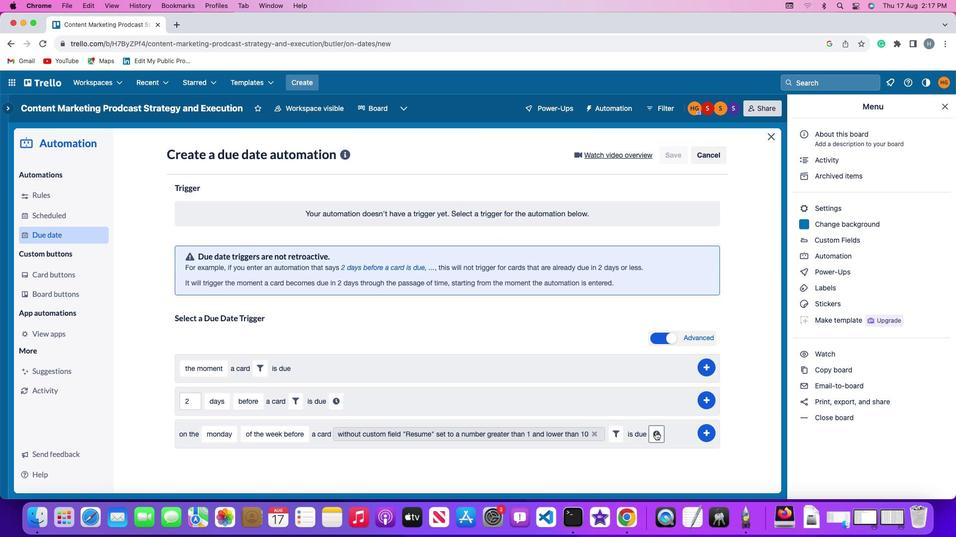 
Action: Mouse pressed left at (655, 432)
Screenshot: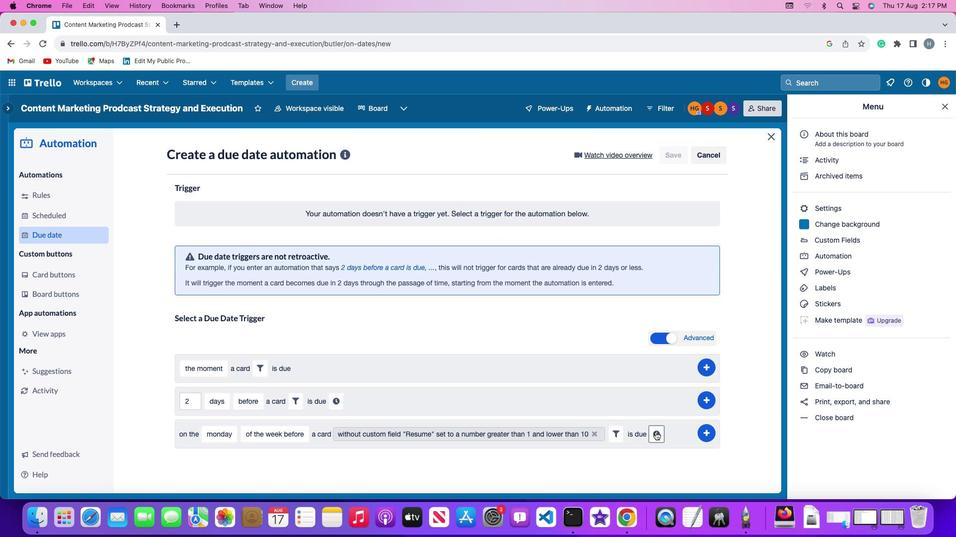 
Action: Mouse moved to (206, 456)
Screenshot: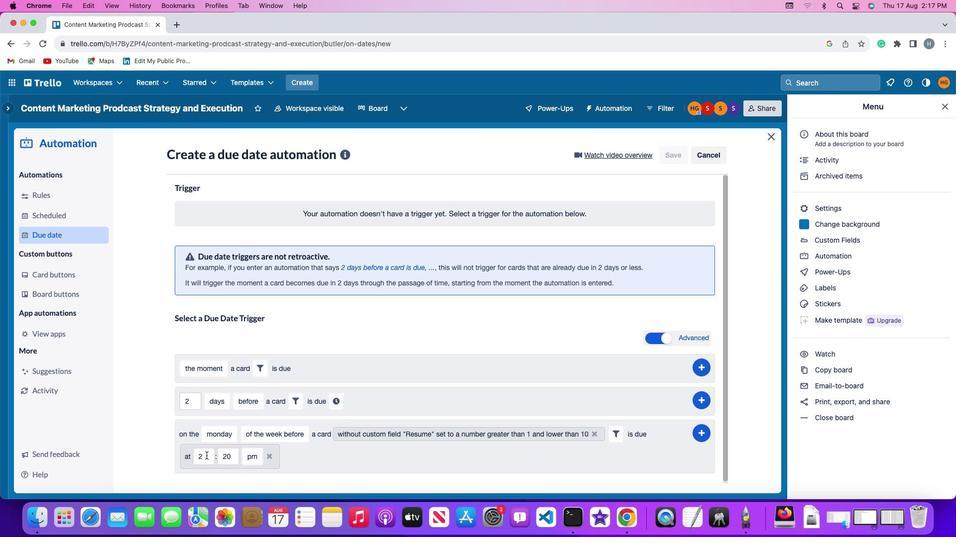 
Action: Mouse pressed left at (206, 456)
Screenshot: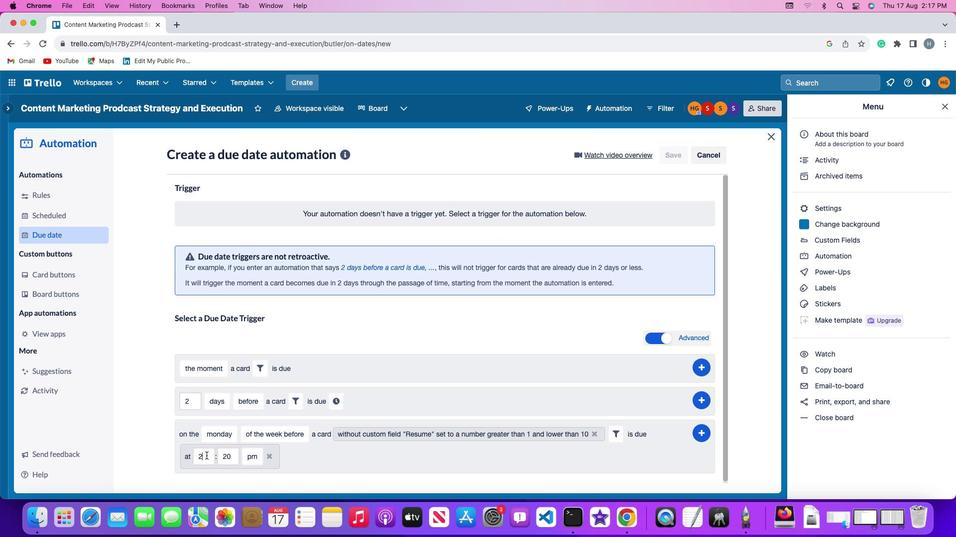 
Action: Key pressed Key.backspace
Screenshot: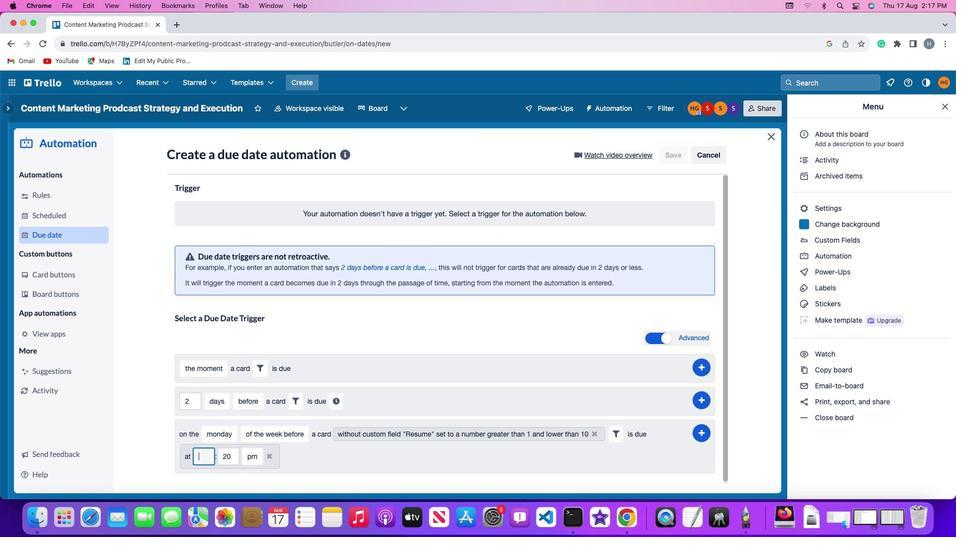 
Action: Mouse moved to (206, 456)
Screenshot: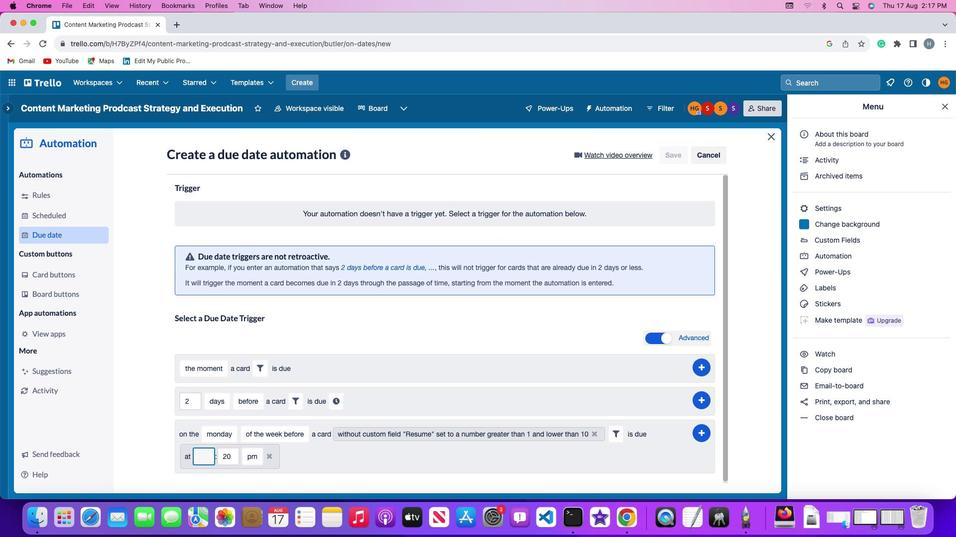 
Action: Key pressed '1''1'
Screenshot: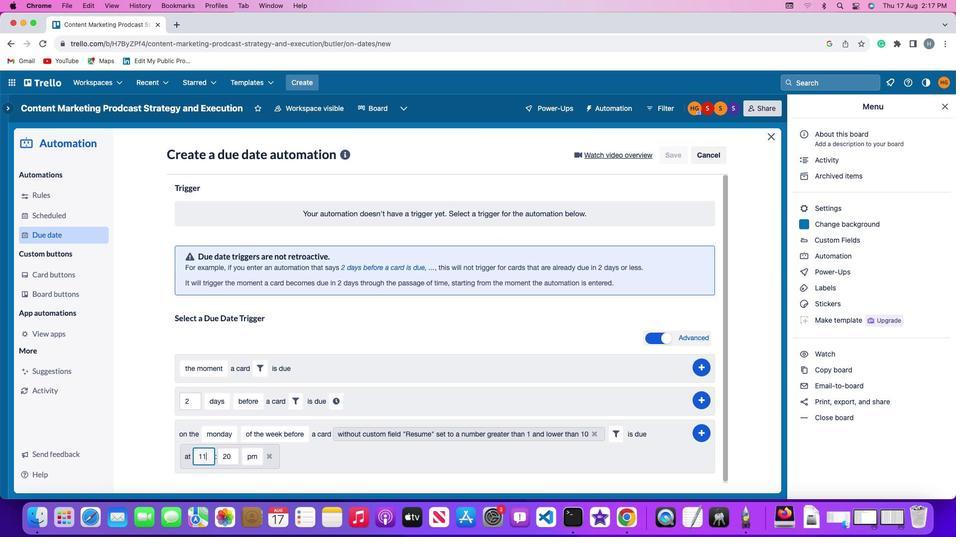 
Action: Mouse moved to (236, 456)
Screenshot: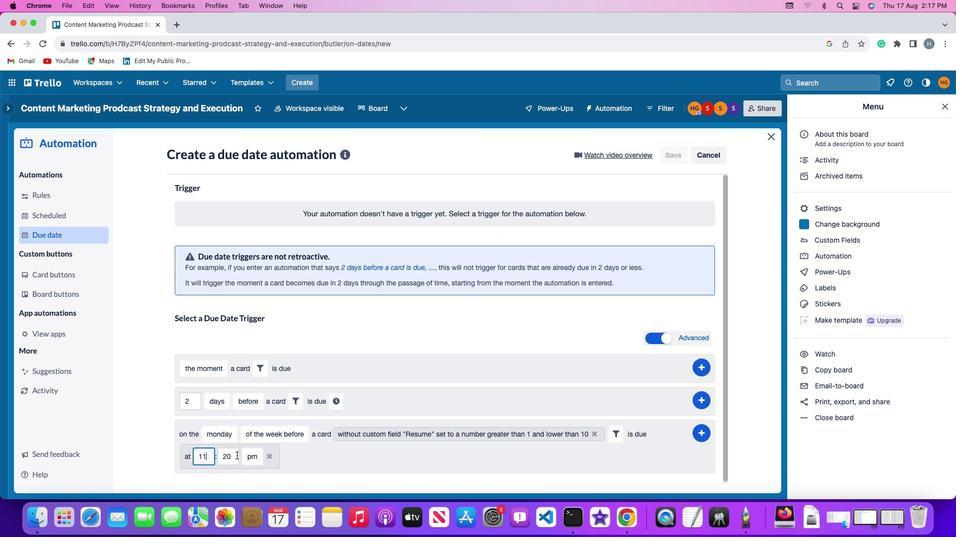
Action: Mouse pressed left at (236, 456)
Screenshot: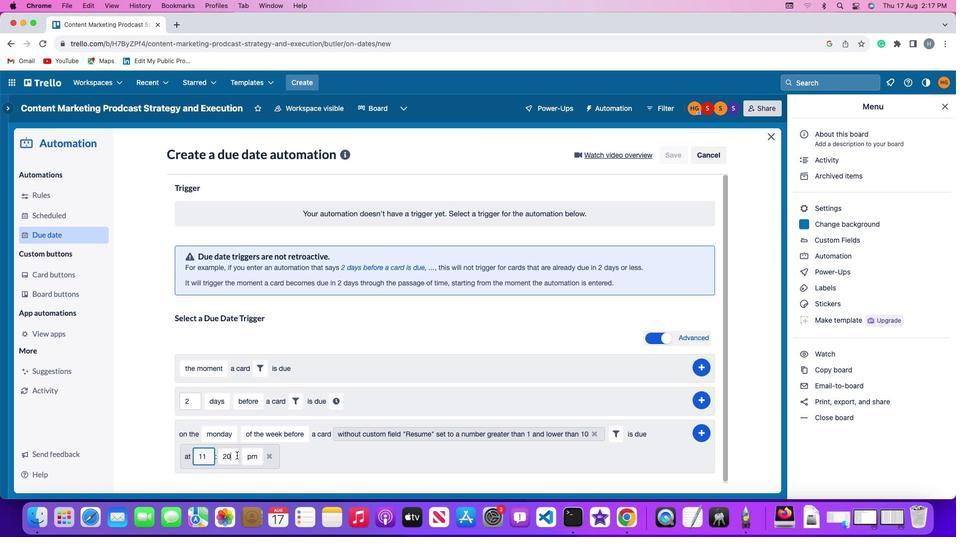 
Action: Mouse moved to (237, 456)
Screenshot: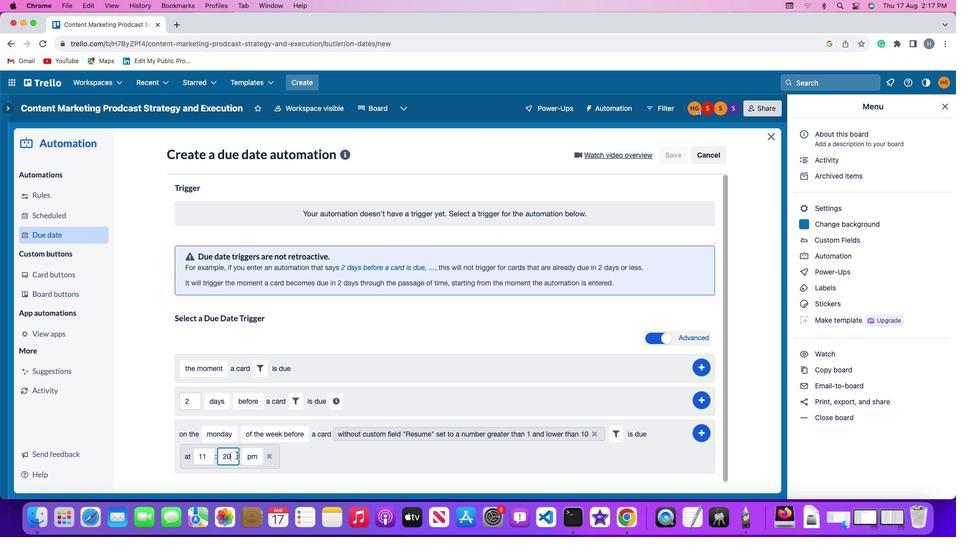 
Action: Key pressed Key.backspaceKey.backspace'0''0'
Screenshot: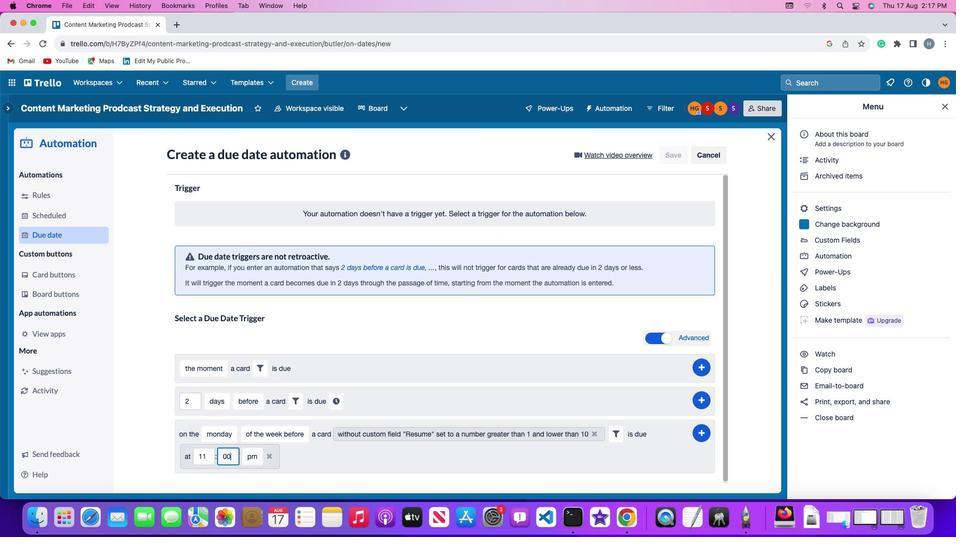 
Action: Mouse moved to (250, 455)
Screenshot: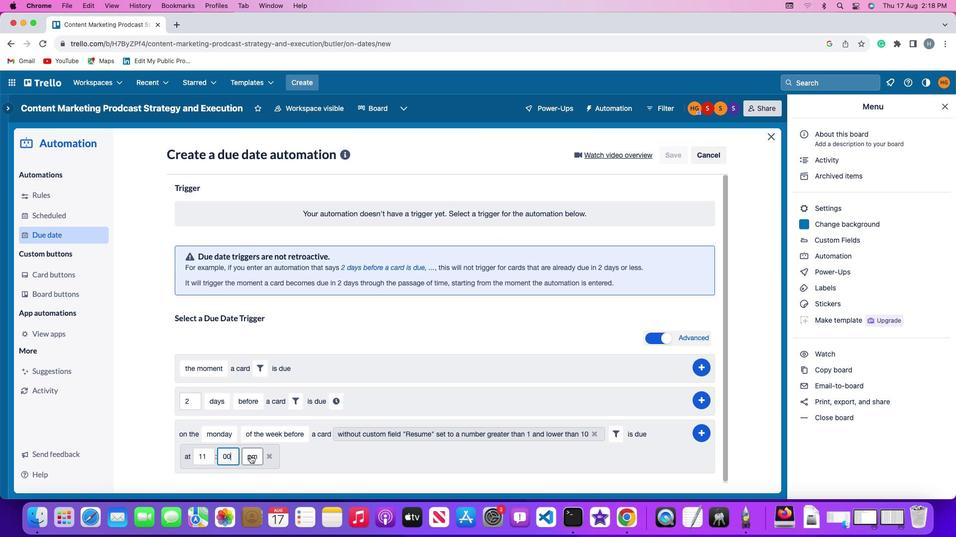 
Action: Mouse pressed left at (250, 455)
Screenshot: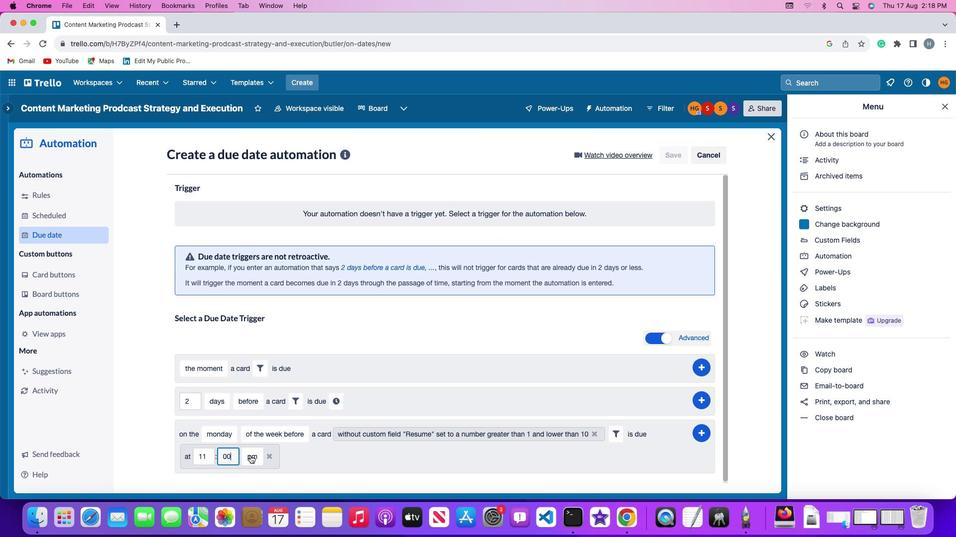 
Action: Mouse moved to (255, 420)
Screenshot: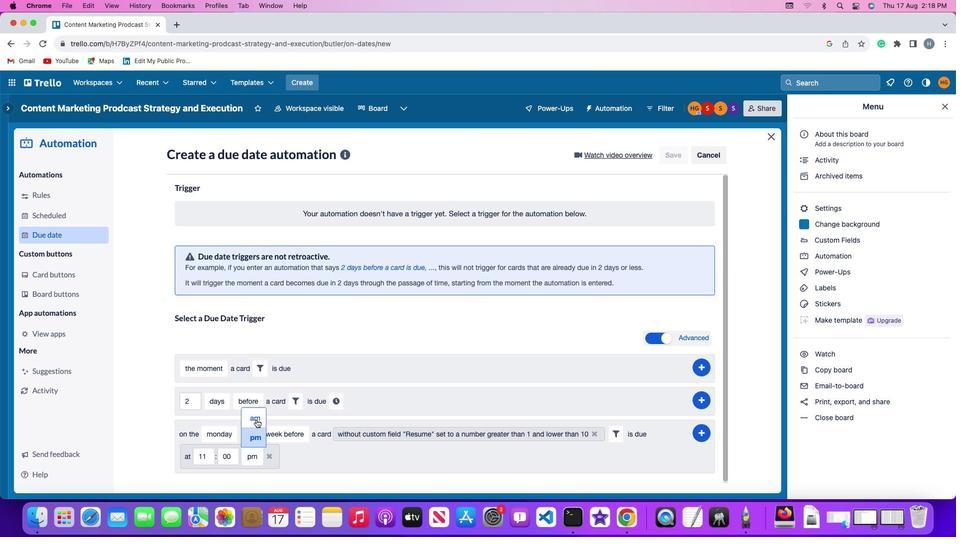 
Action: Mouse pressed left at (255, 420)
Screenshot: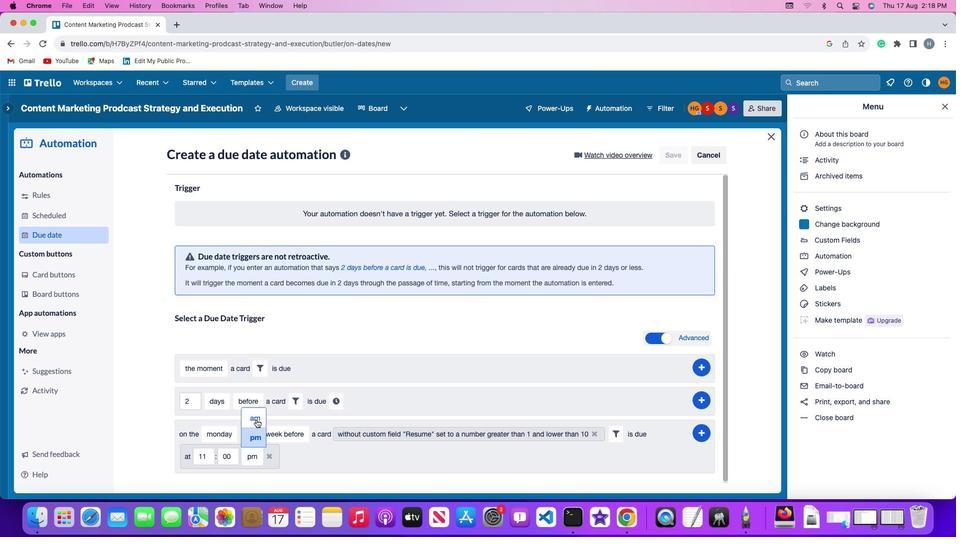 
Action: Mouse moved to (705, 431)
Screenshot: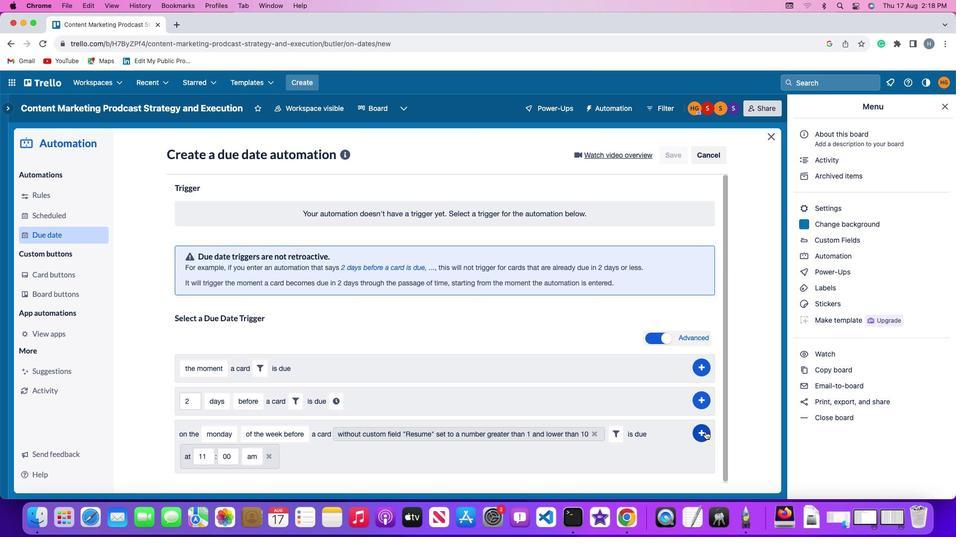 
Action: Mouse pressed left at (705, 431)
Screenshot: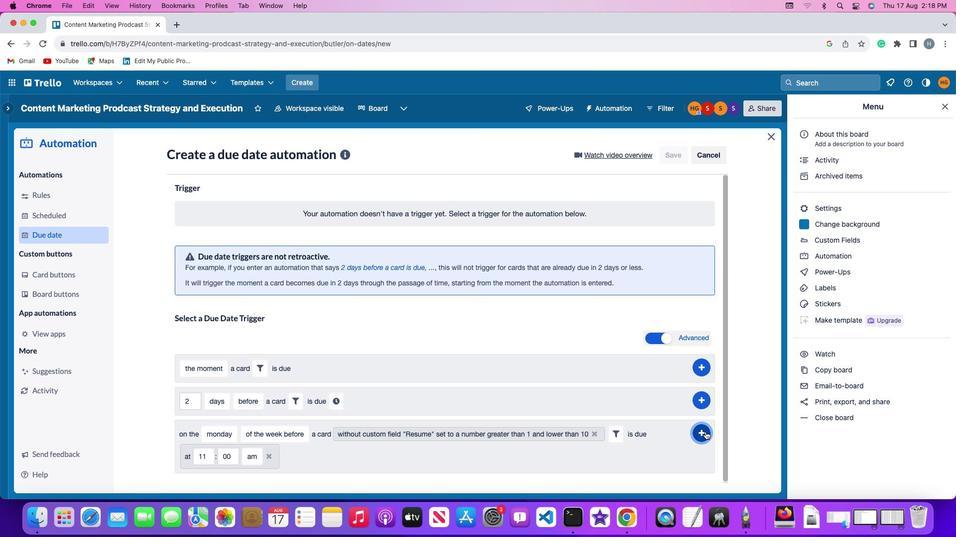 
Action: Mouse moved to (737, 324)
Screenshot: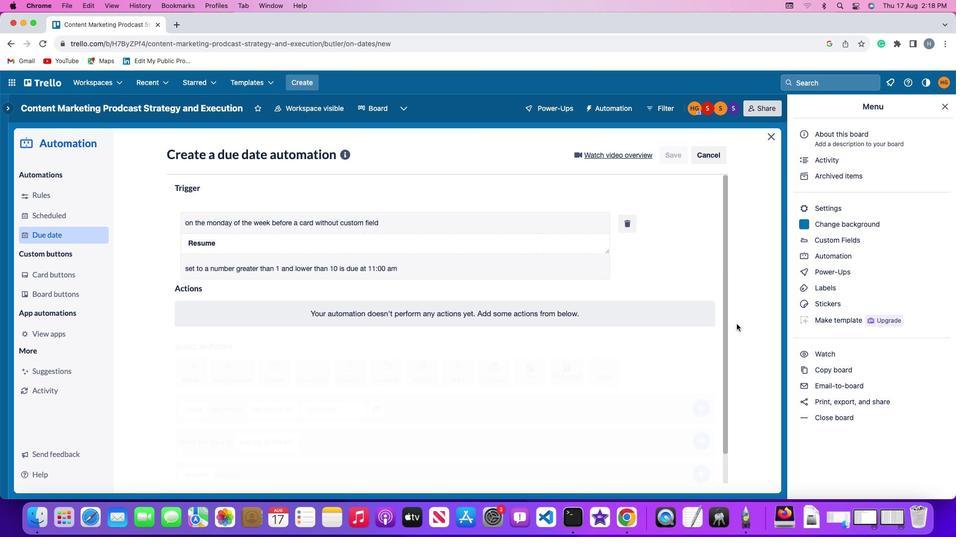 
